Task: Look for space in Sidhi, India from 3rd August, 2023 to 17th August, 2023 for 3 adults, 1 child in price range Rs.3000 to Rs.15000. Place can be entire place with 3 bedrooms having 4 beds and 2 bathrooms. Property type can be house, flat, guest house. Booking option can be shelf check-in. Required host language is English.
Action: Mouse moved to (439, 76)
Screenshot: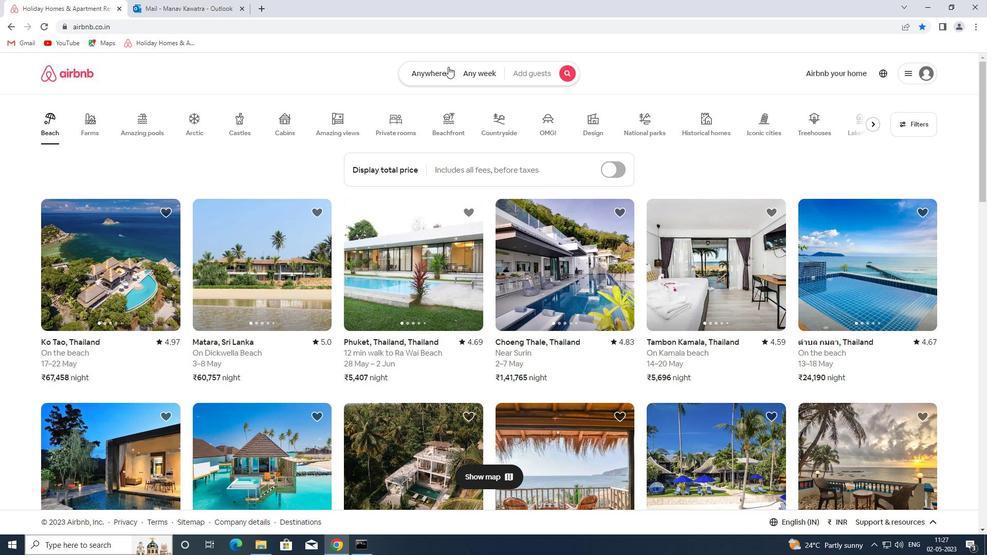 
Action: Mouse pressed left at (439, 76)
Screenshot: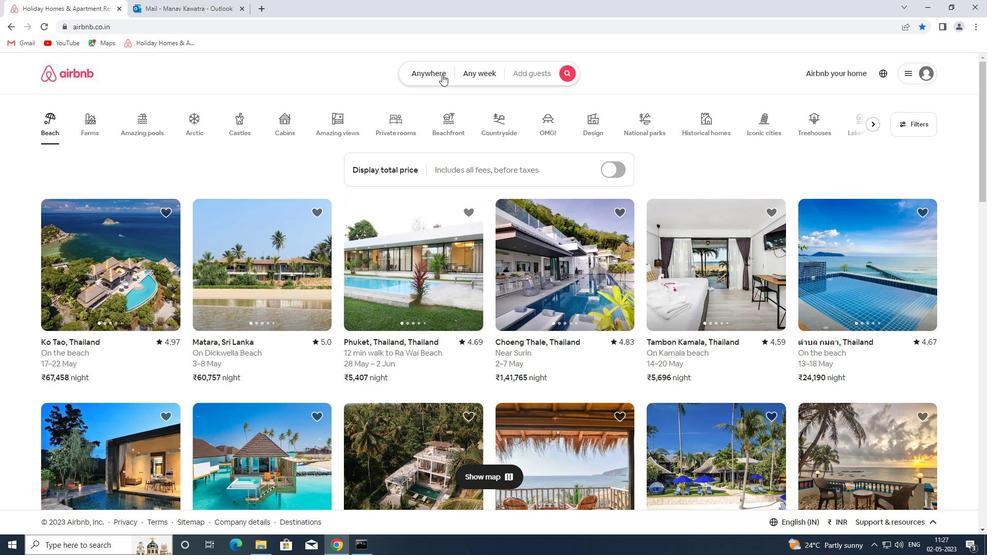 
Action: Mouse moved to (299, 120)
Screenshot: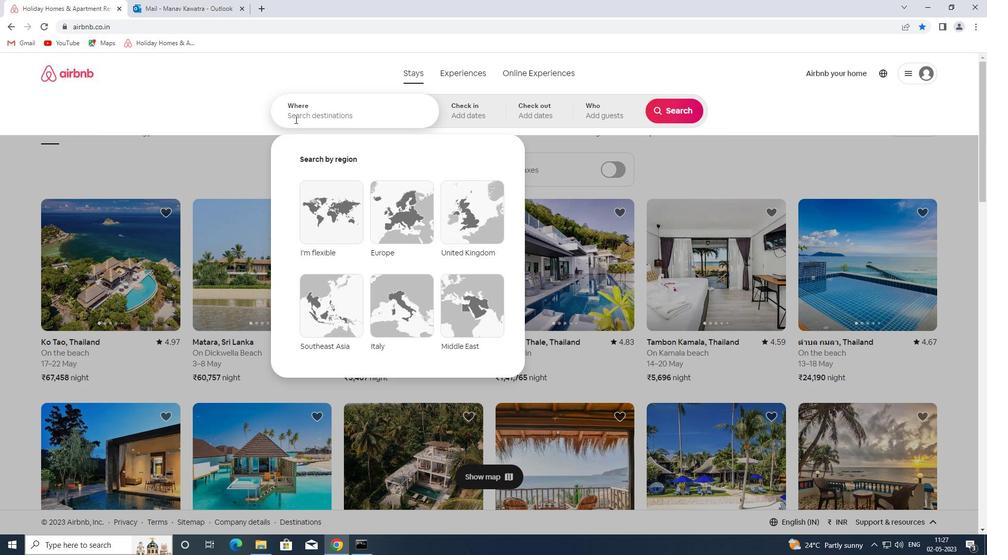 
Action: Mouse pressed left at (299, 120)
Screenshot: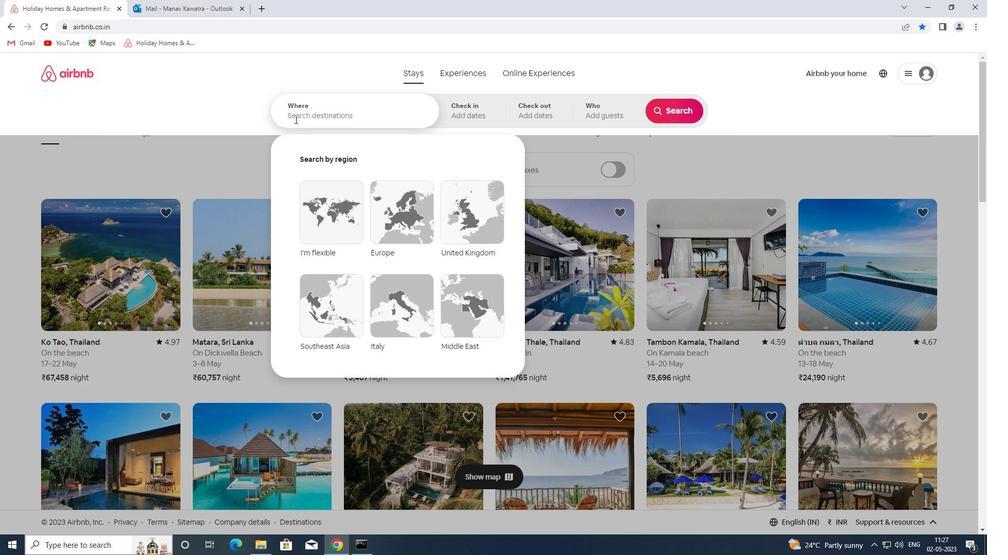 
Action: Mouse moved to (301, 118)
Screenshot: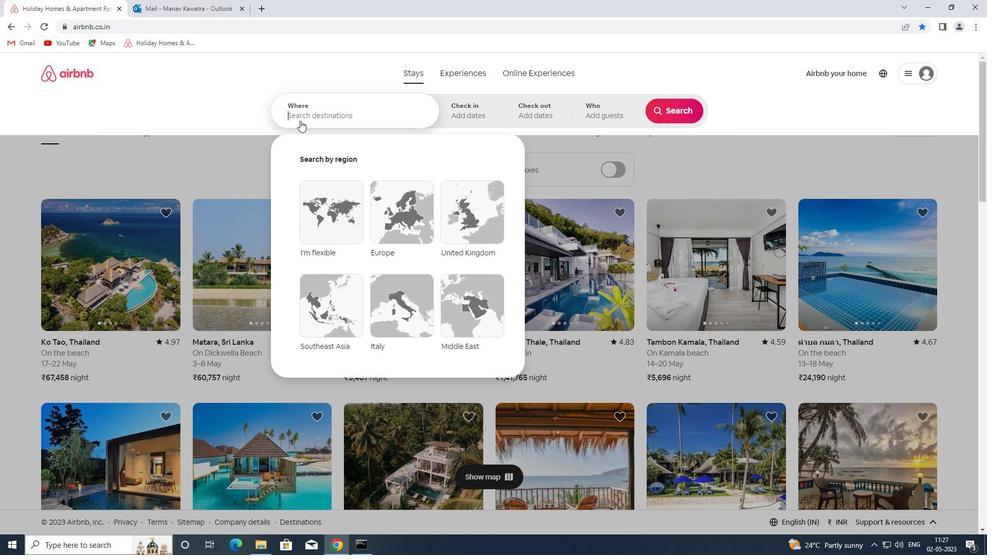 
Action: Key pressed sidhi<Key.space>india<Key.space><Key.enter>
Screenshot: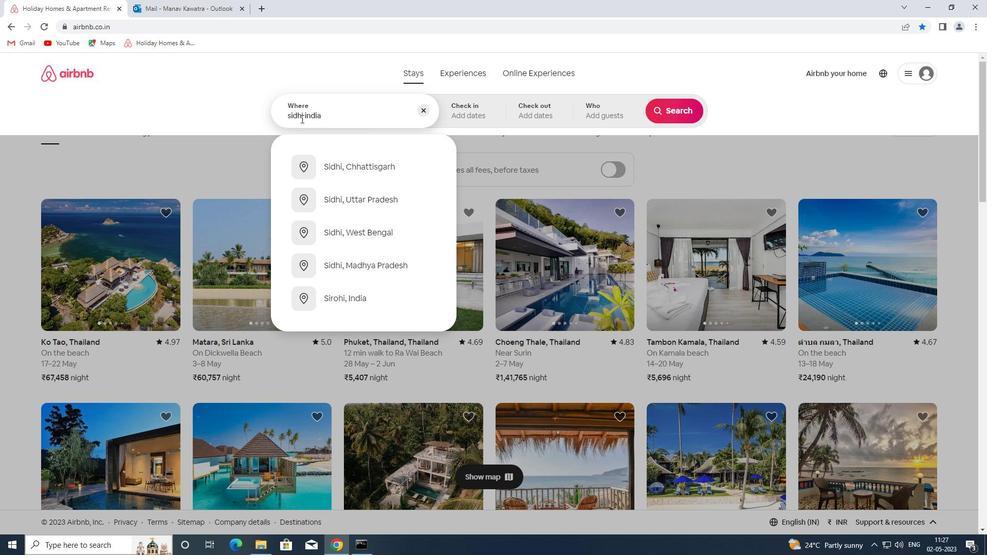 
Action: Mouse moved to (670, 192)
Screenshot: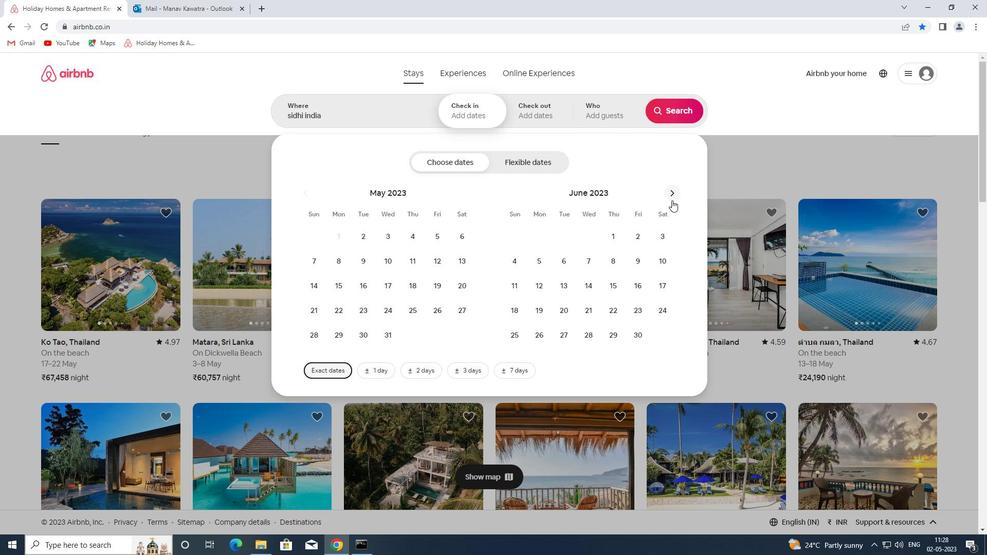 
Action: Mouse pressed left at (670, 192)
Screenshot: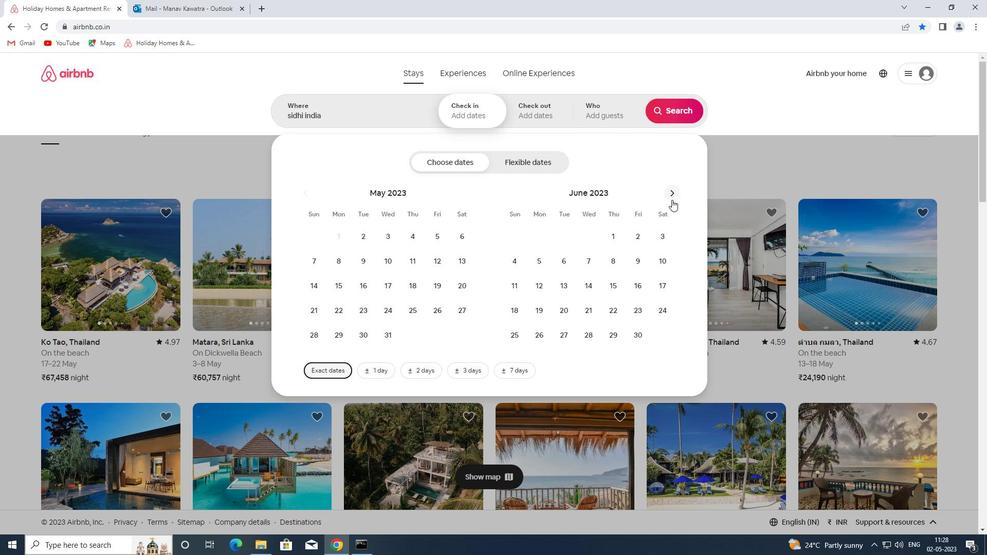 
Action: Mouse pressed left at (670, 192)
Screenshot: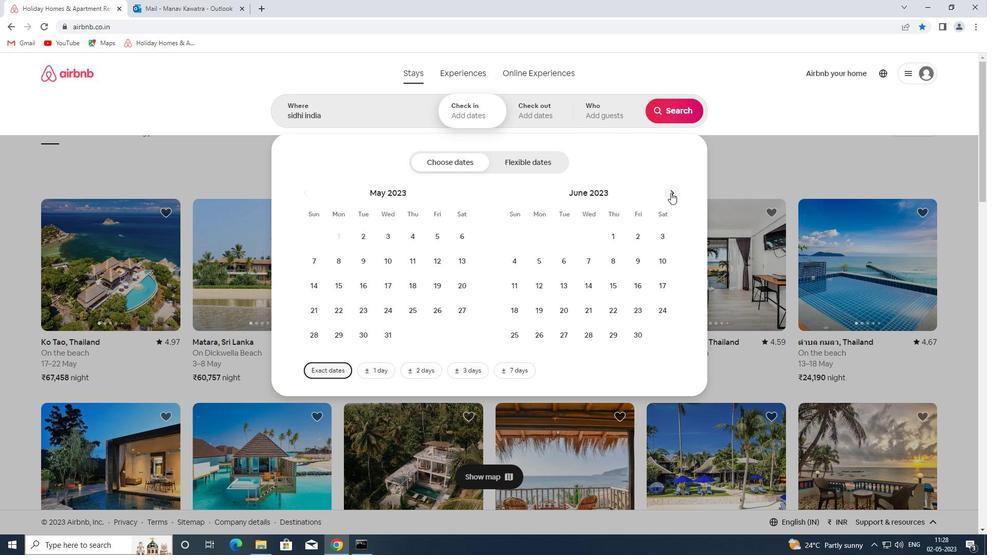 
Action: Mouse moved to (608, 231)
Screenshot: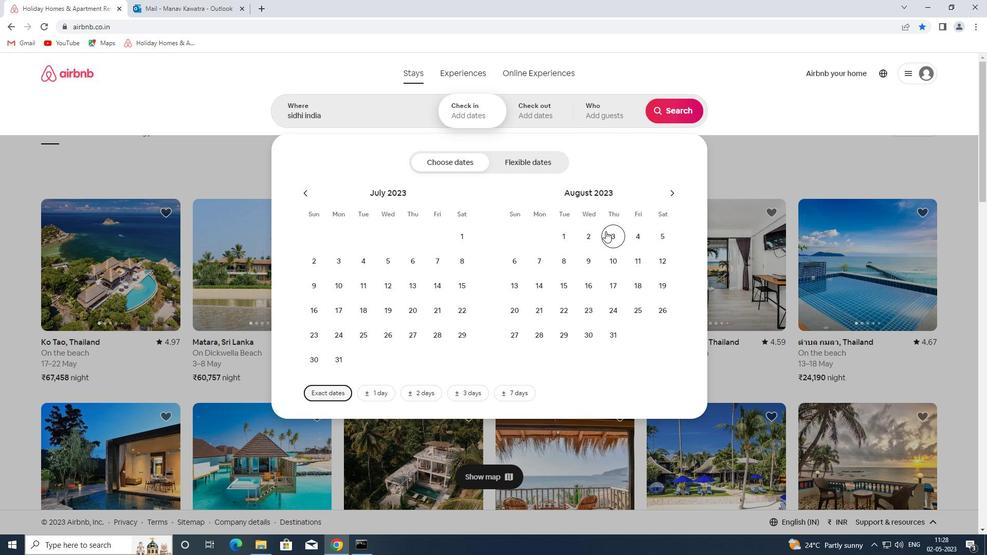 
Action: Mouse pressed left at (608, 231)
Screenshot: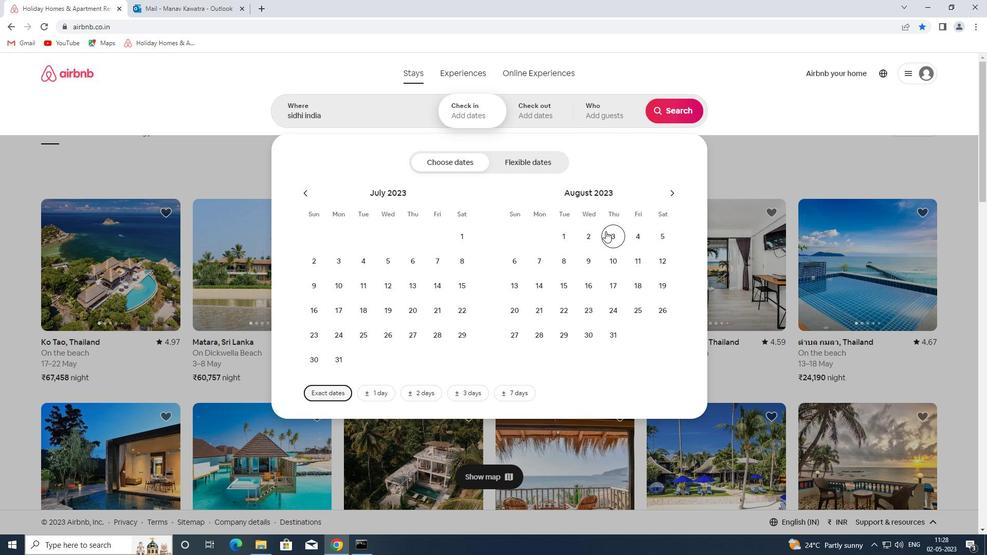 
Action: Mouse moved to (602, 283)
Screenshot: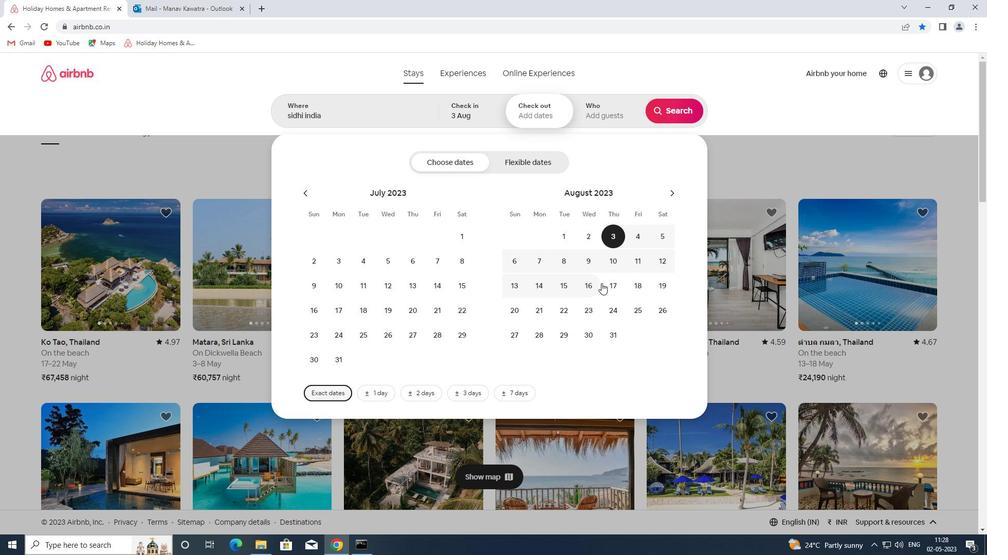 
Action: Mouse pressed left at (602, 283)
Screenshot: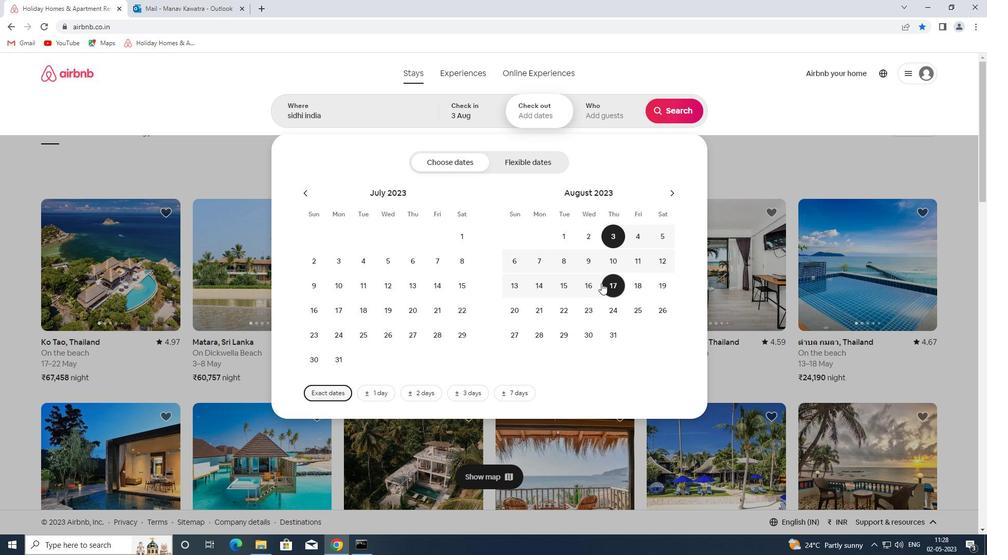 
Action: Mouse moved to (596, 108)
Screenshot: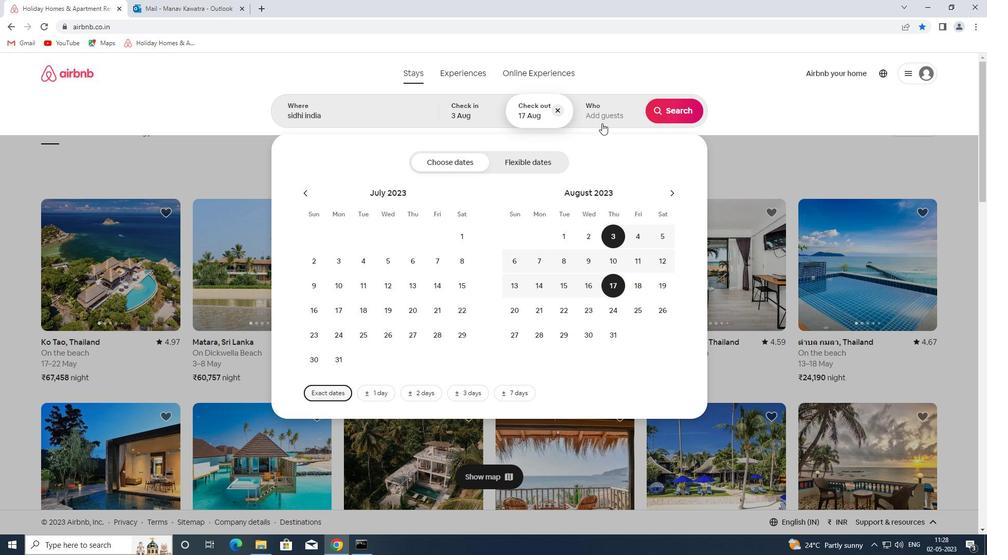 
Action: Mouse pressed left at (596, 108)
Screenshot: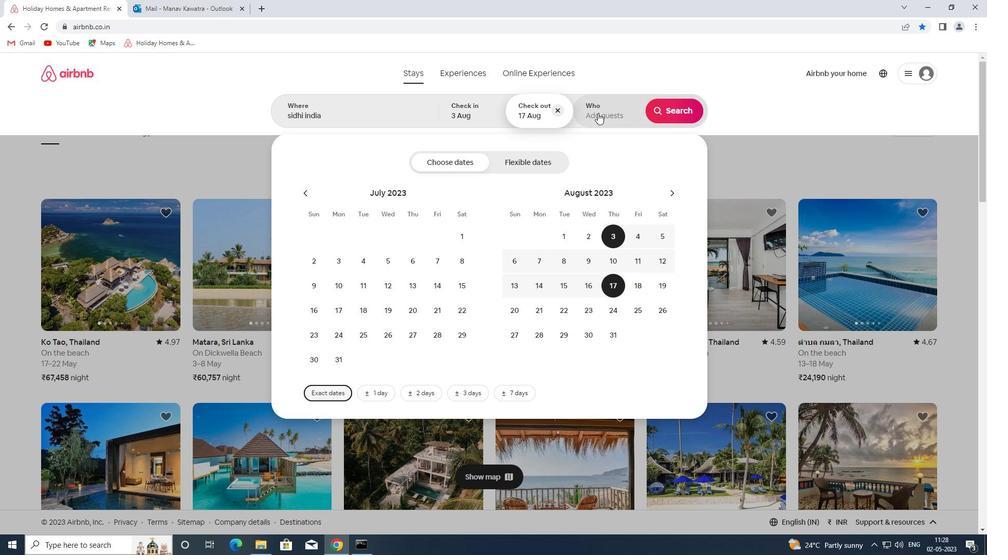 
Action: Mouse moved to (675, 165)
Screenshot: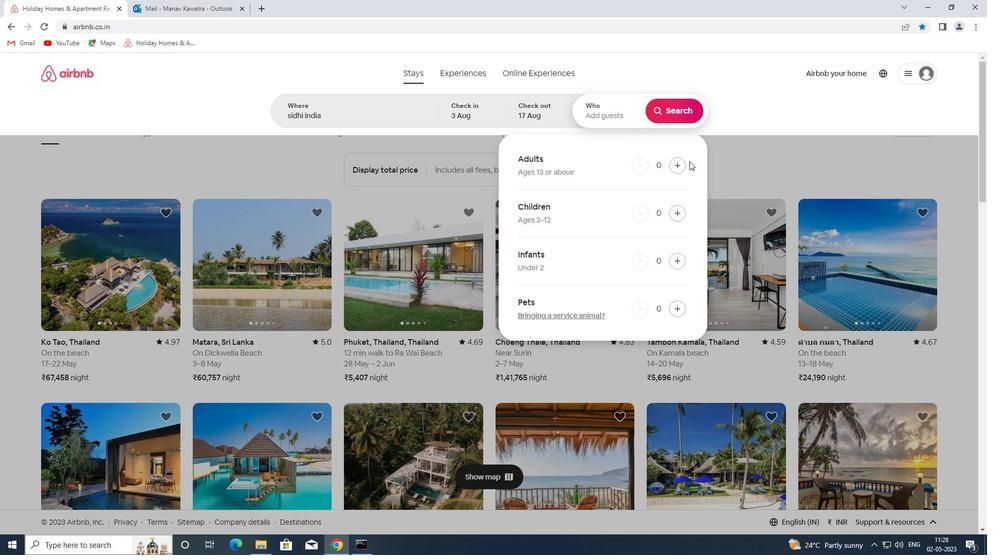 
Action: Mouse pressed left at (675, 165)
Screenshot: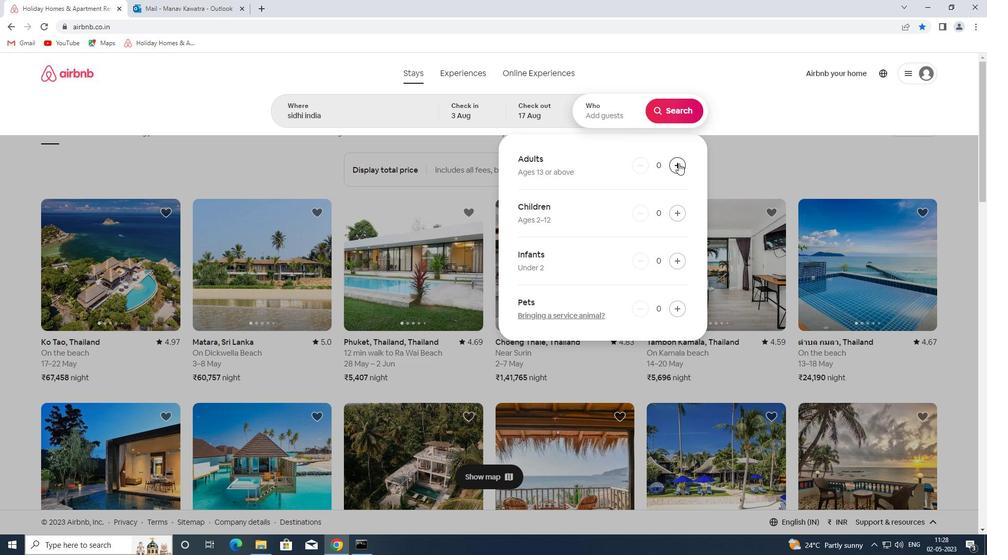 
Action: Mouse pressed left at (675, 165)
Screenshot: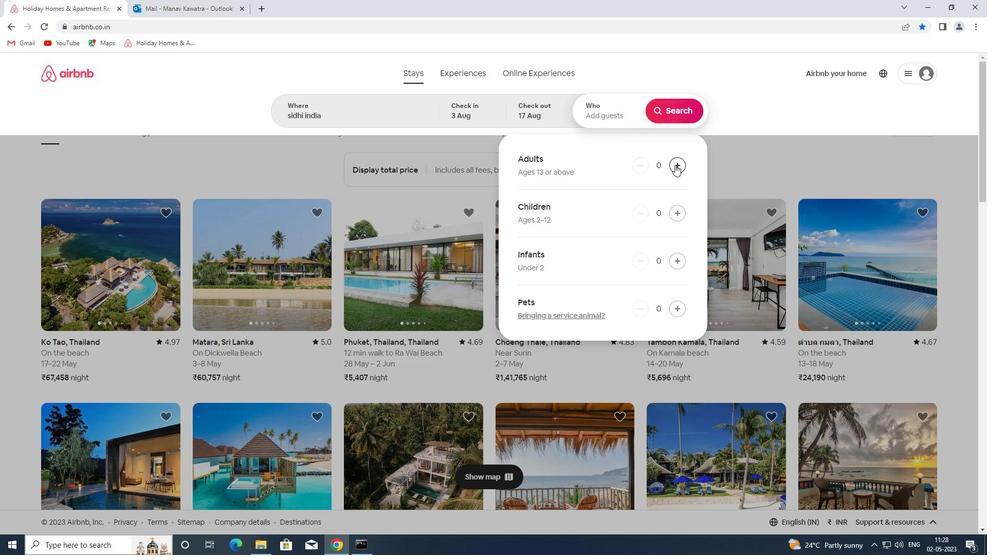
Action: Mouse pressed left at (675, 165)
Screenshot: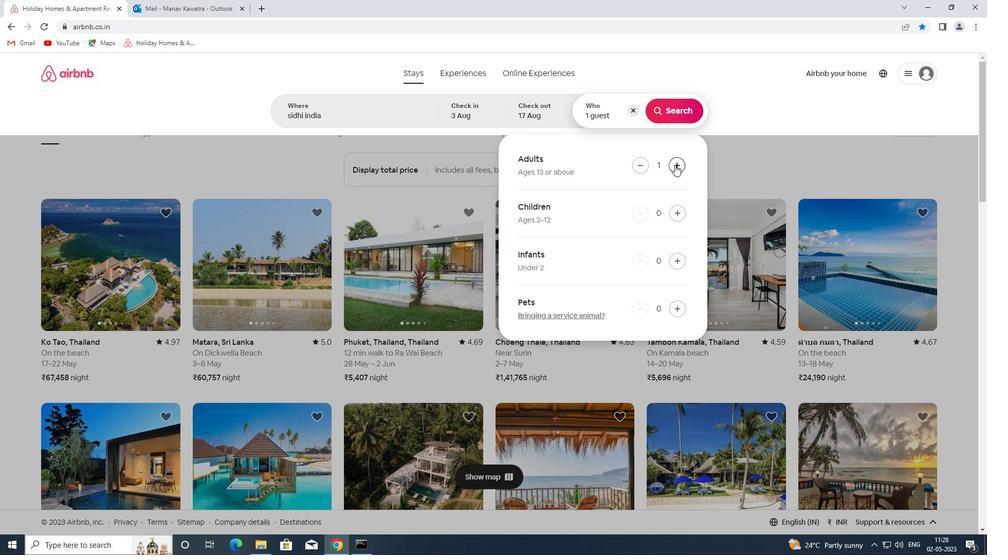 
Action: Mouse moved to (678, 215)
Screenshot: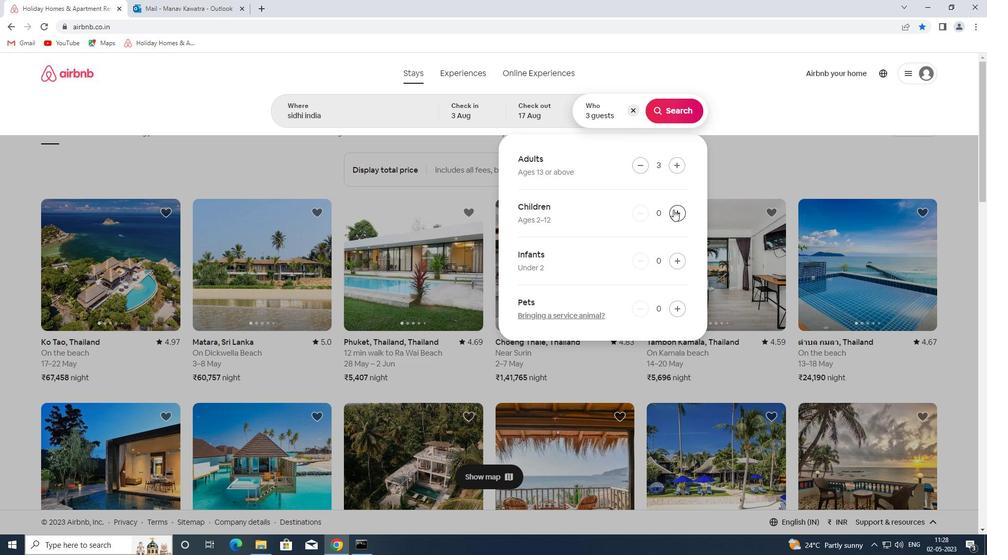 
Action: Mouse pressed left at (678, 215)
Screenshot: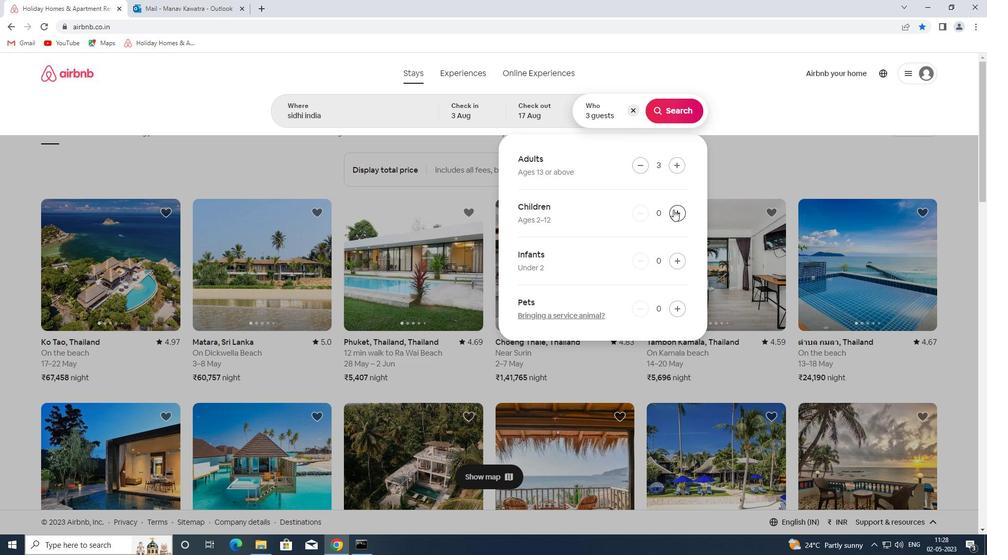 
Action: Mouse moved to (673, 111)
Screenshot: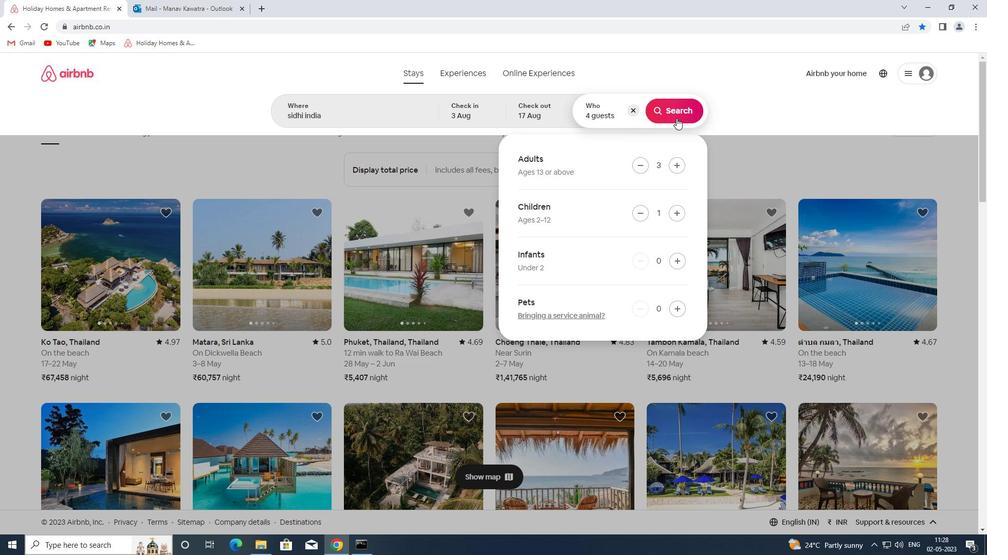
Action: Mouse pressed left at (673, 111)
Screenshot: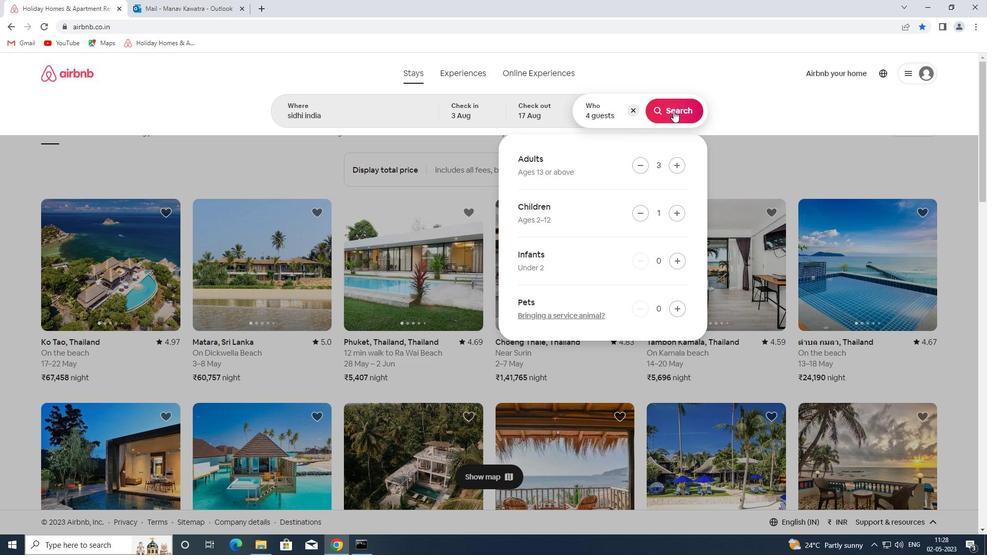 
Action: Mouse moved to (942, 115)
Screenshot: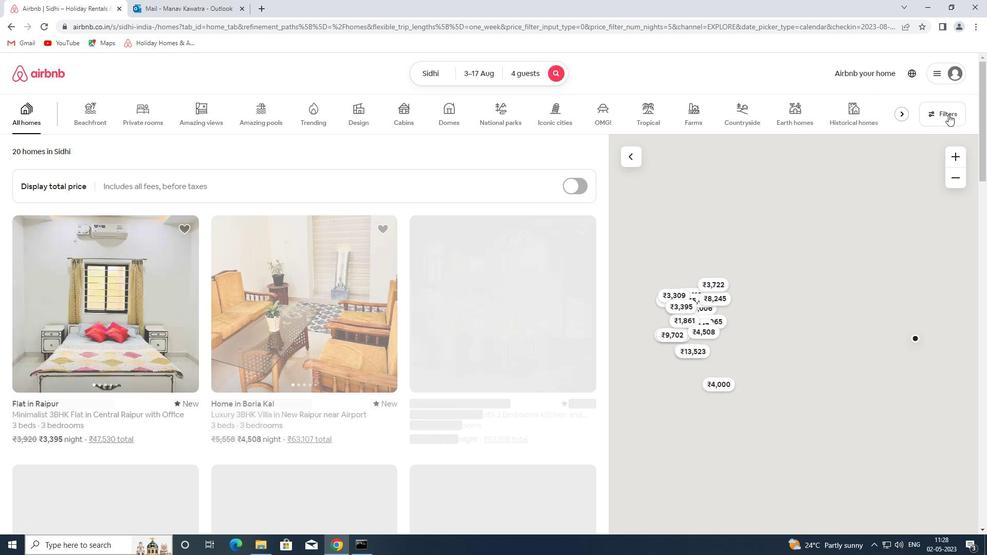 
Action: Mouse pressed left at (942, 115)
Screenshot: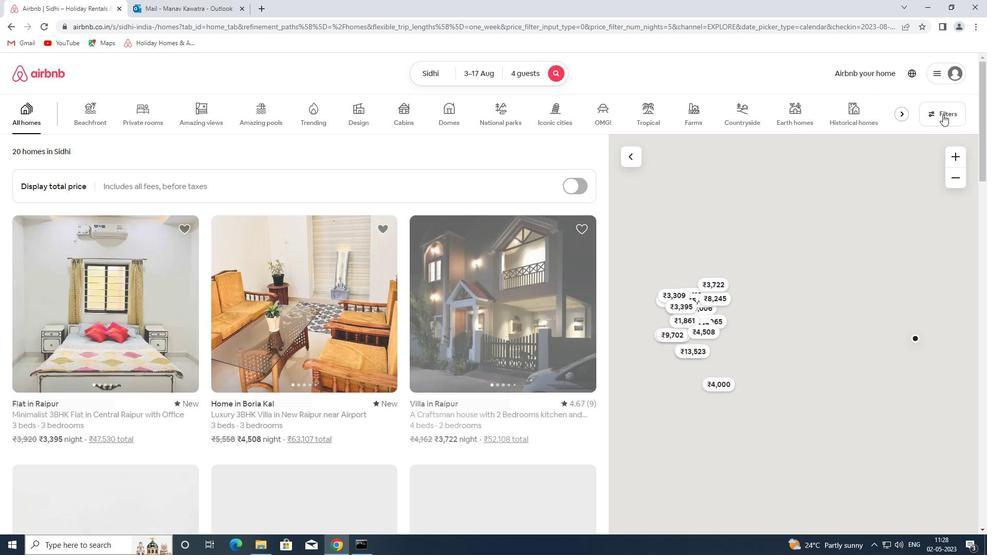 
Action: Mouse moved to (401, 247)
Screenshot: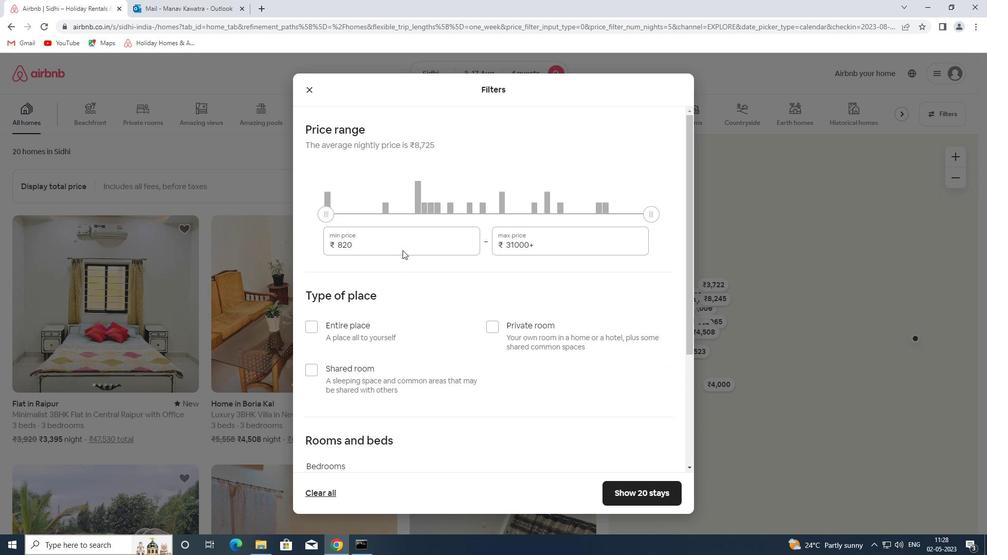 
Action: Mouse pressed left at (401, 247)
Screenshot: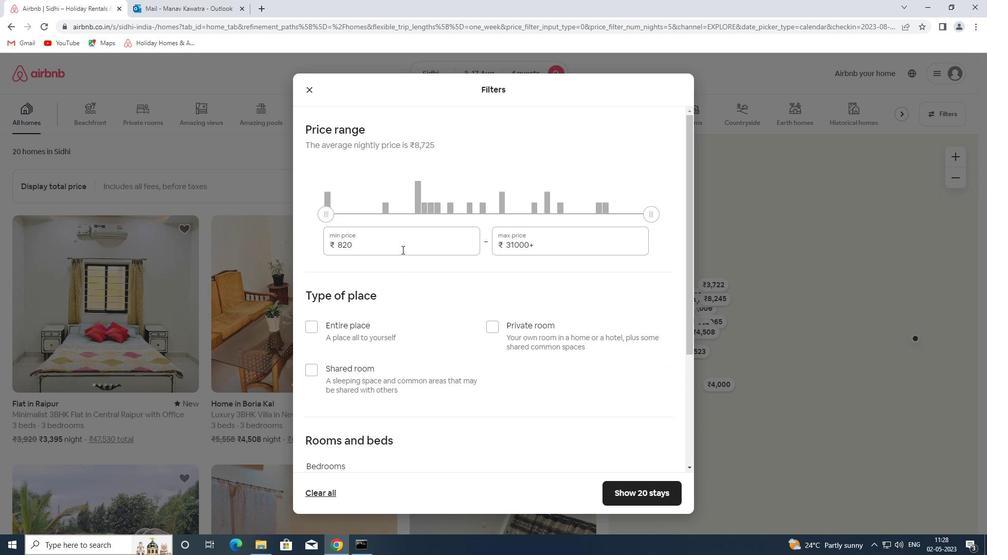 
Action: Mouse pressed left at (401, 247)
Screenshot: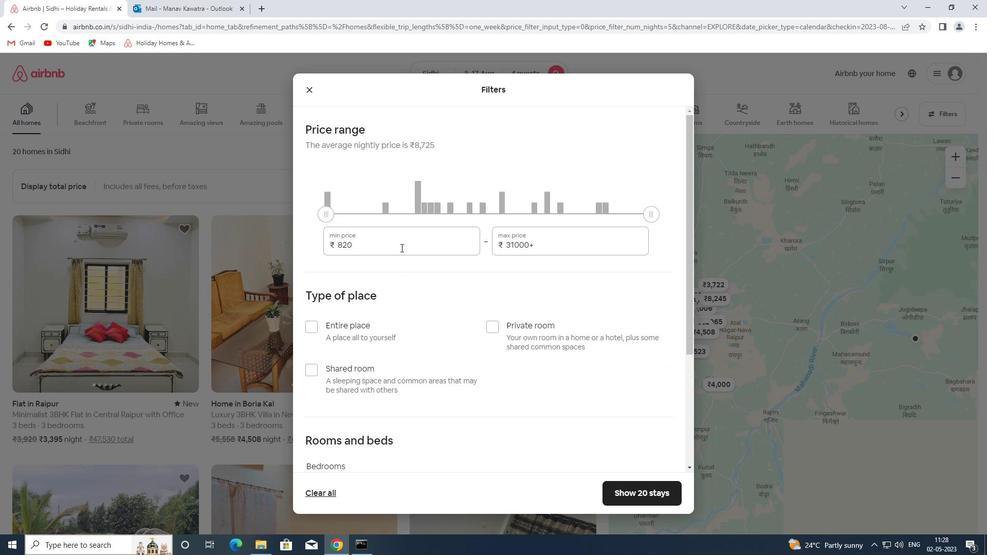 
Action: Key pressed 3000<Key.tab>15000
Screenshot: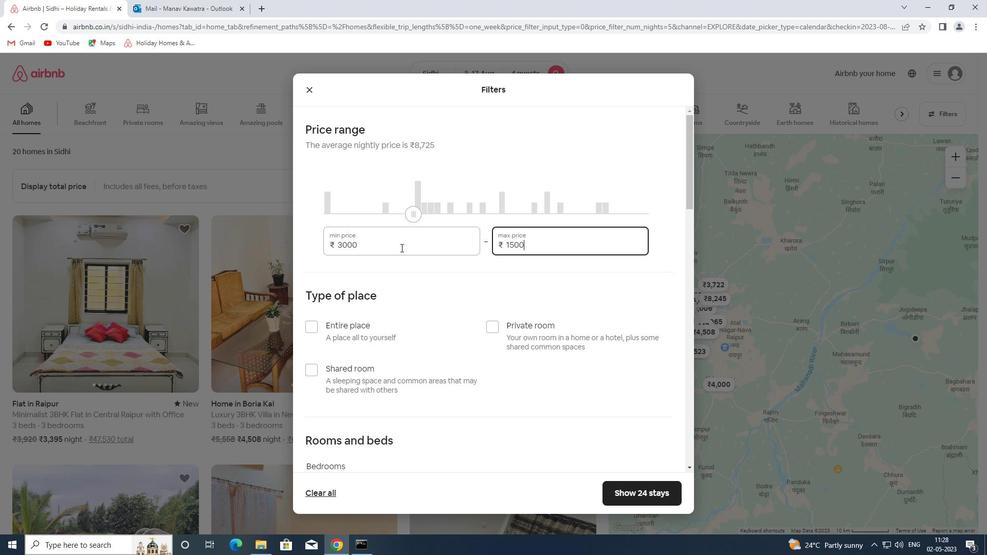 
Action: Mouse moved to (334, 321)
Screenshot: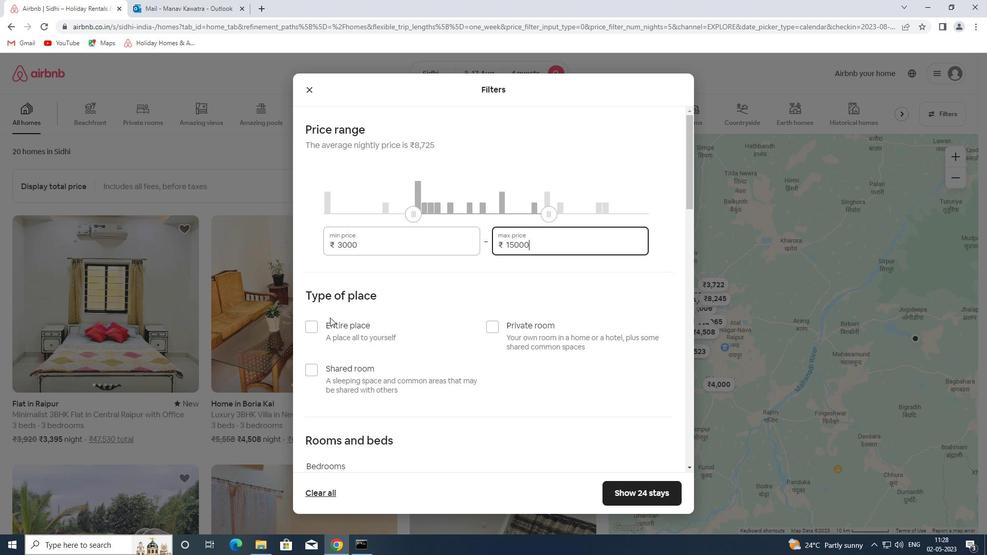 
Action: Mouse pressed left at (334, 321)
Screenshot: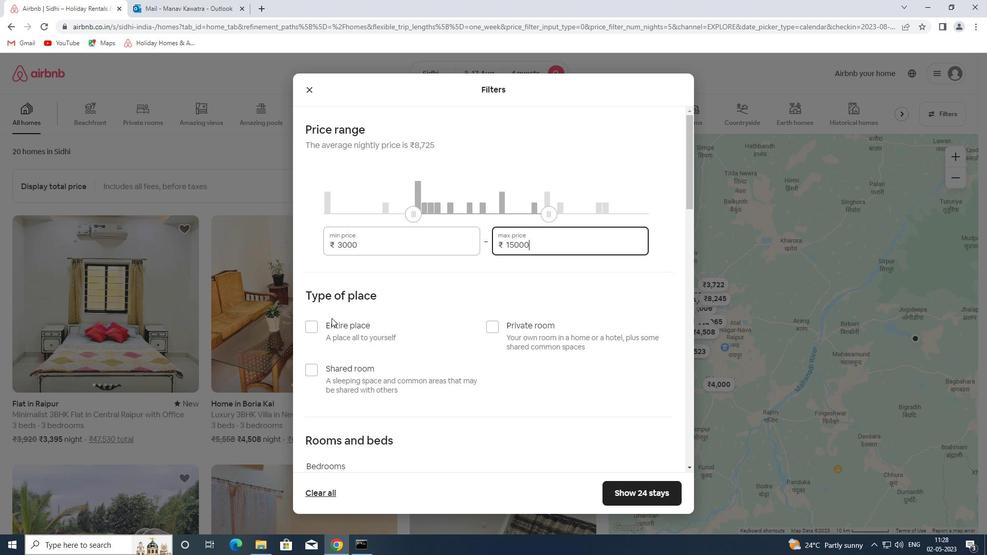 
Action: Mouse moved to (419, 296)
Screenshot: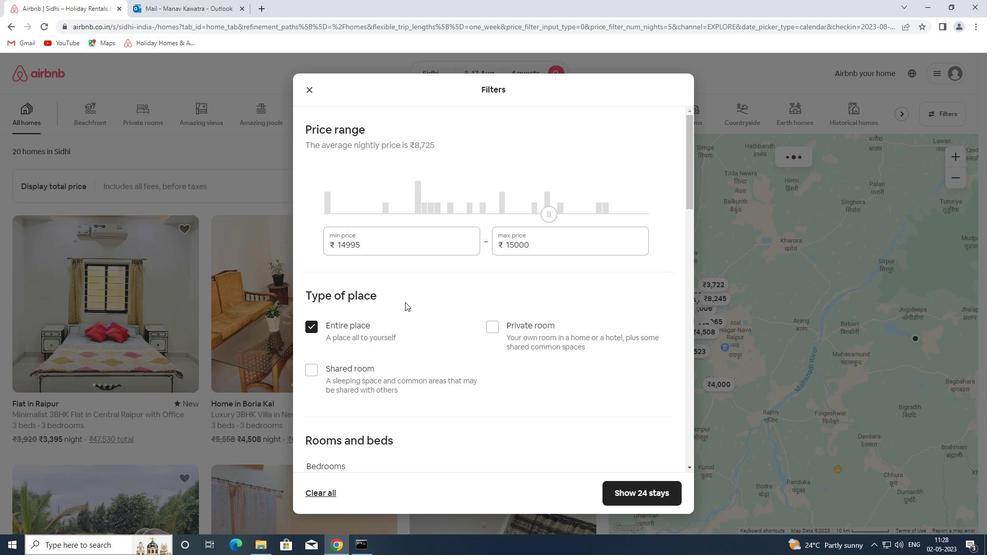 
Action: Mouse scrolled (419, 295) with delta (0, 0)
Screenshot: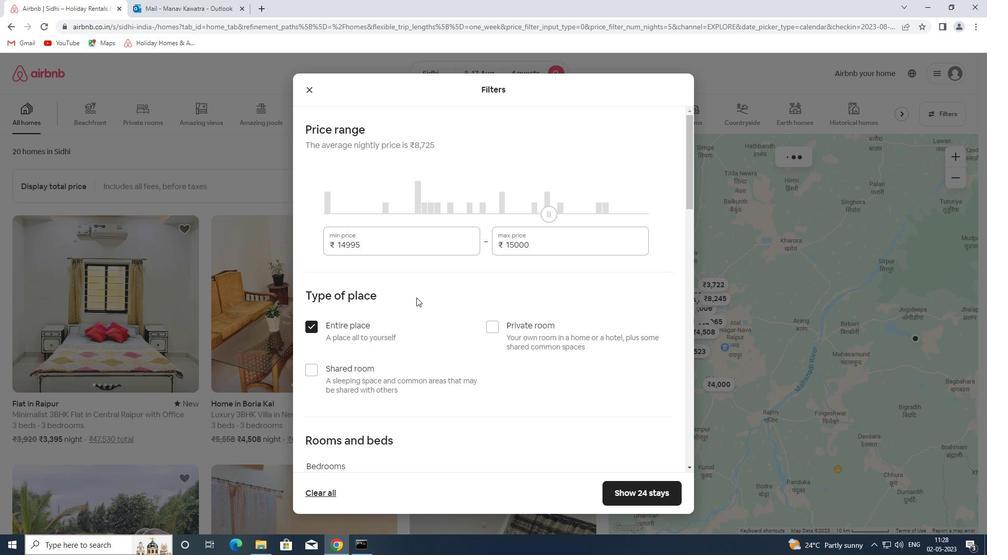 
Action: Mouse scrolled (419, 295) with delta (0, 0)
Screenshot: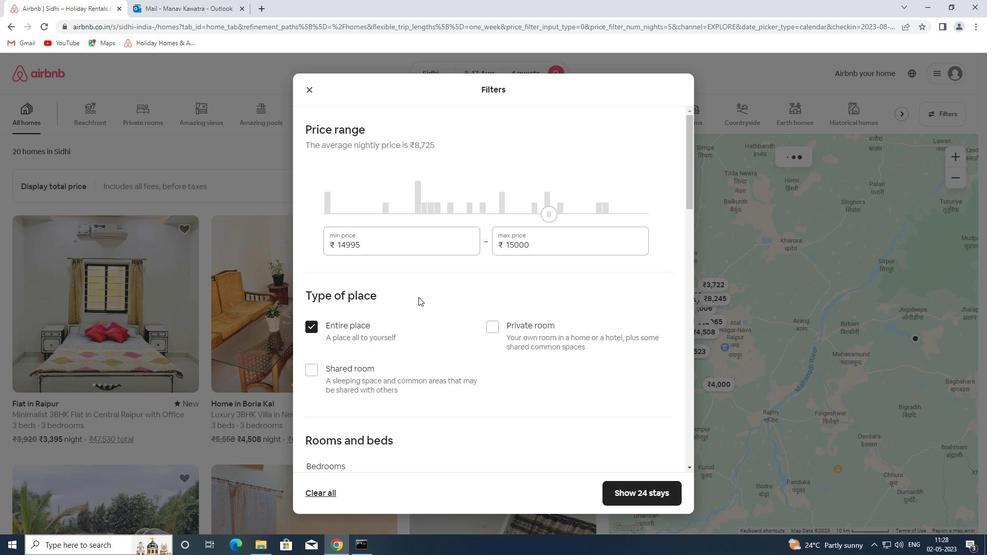 
Action: Mouse moved to (419, 296)
Screenshot: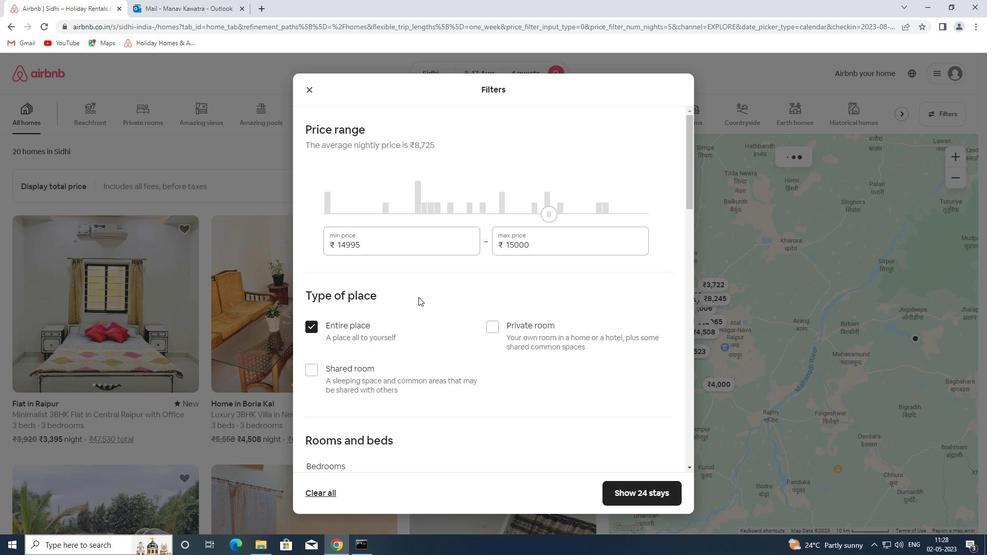 
Action: Mouse scrolled (419, 295) with delta (0, 0)
Screenshot: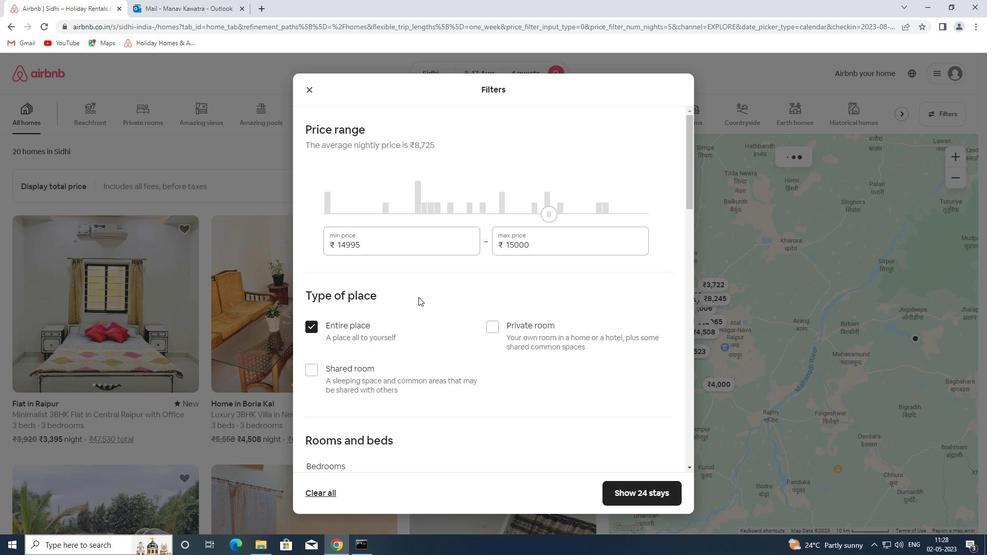 
Action: Mouse moved to (419, 296)
Screenshot: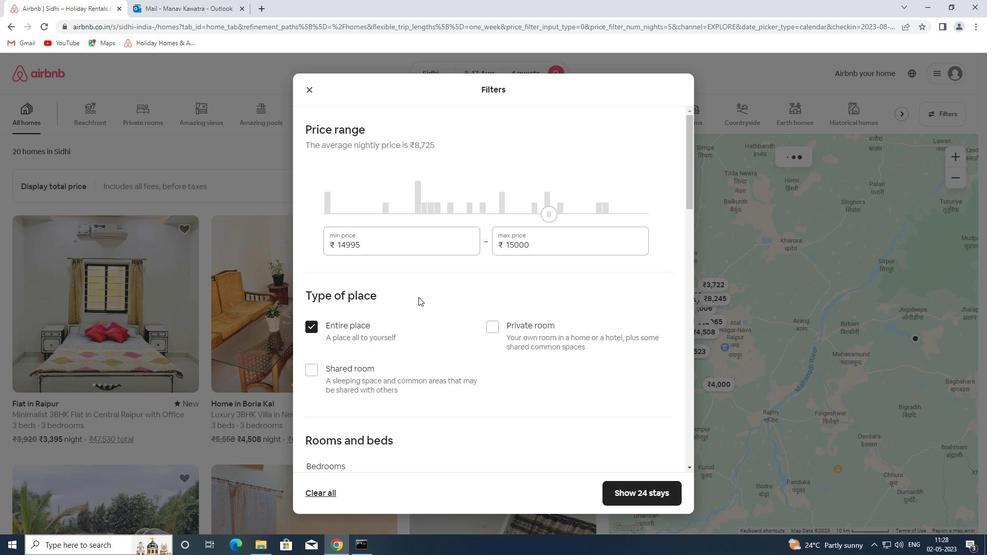 
Action: Mouse scrolled (419, 295) with delta (0, 0)
Screenshot: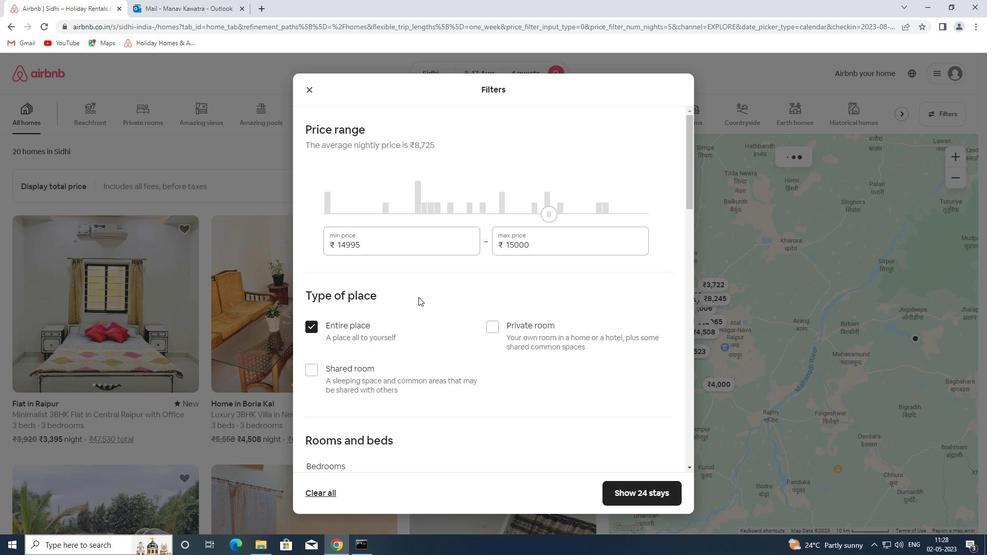 
Action: Mouse moved to (426, 288)
Screenshot: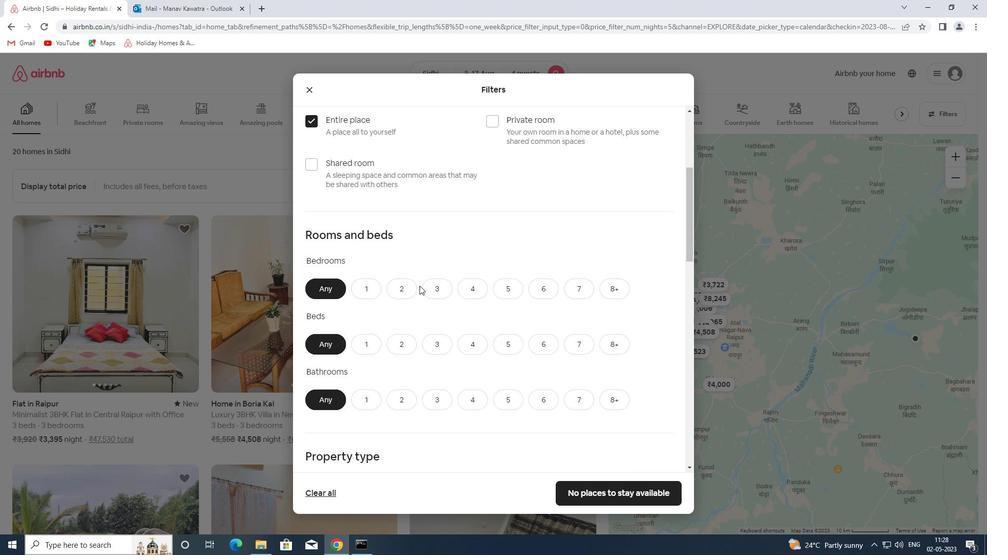 
Action: Mouse pressed left at (426, 288)
Screenshot: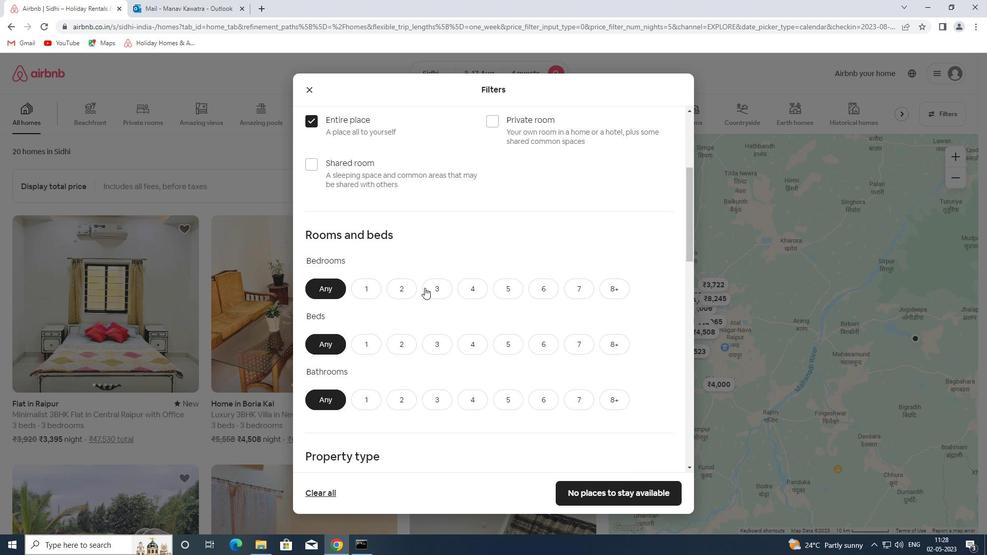
Action: Mouse moved to (466, 340)
Screenshot: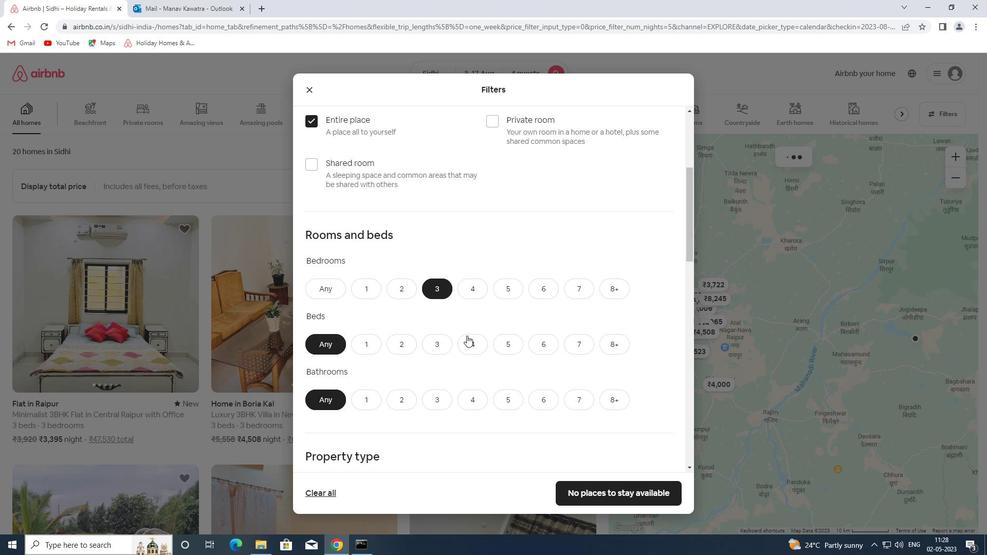 
Action: Mouse pressed left at (466, 340)
Screenshot: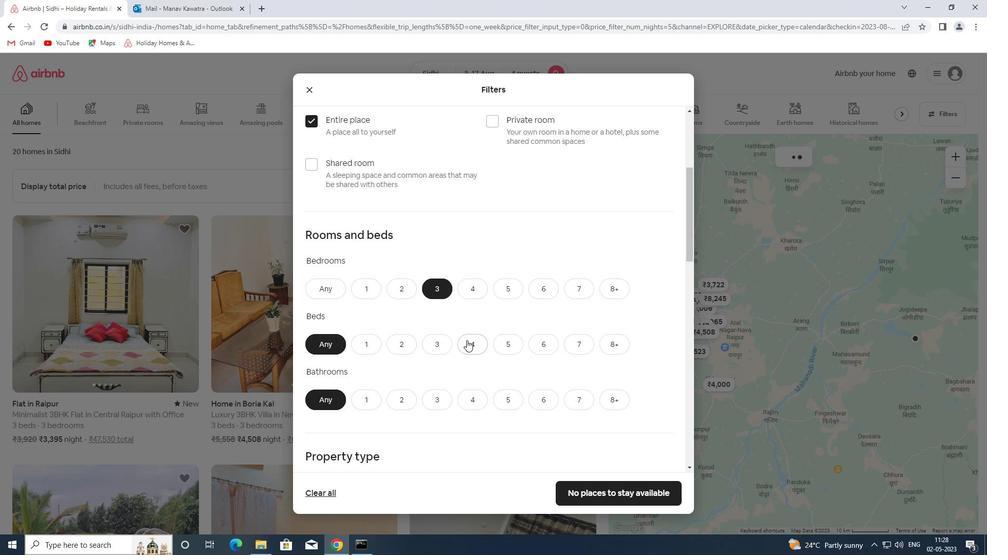 
Action: Mouse moved to (394, 396)
Screenshot: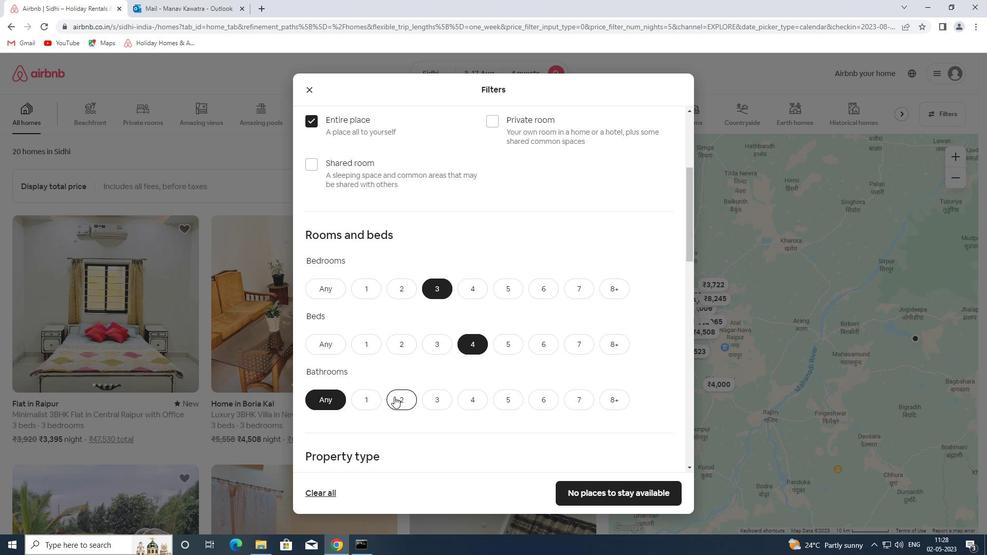 
Action: Mouse pressed left at (394, 396)
Screenshot: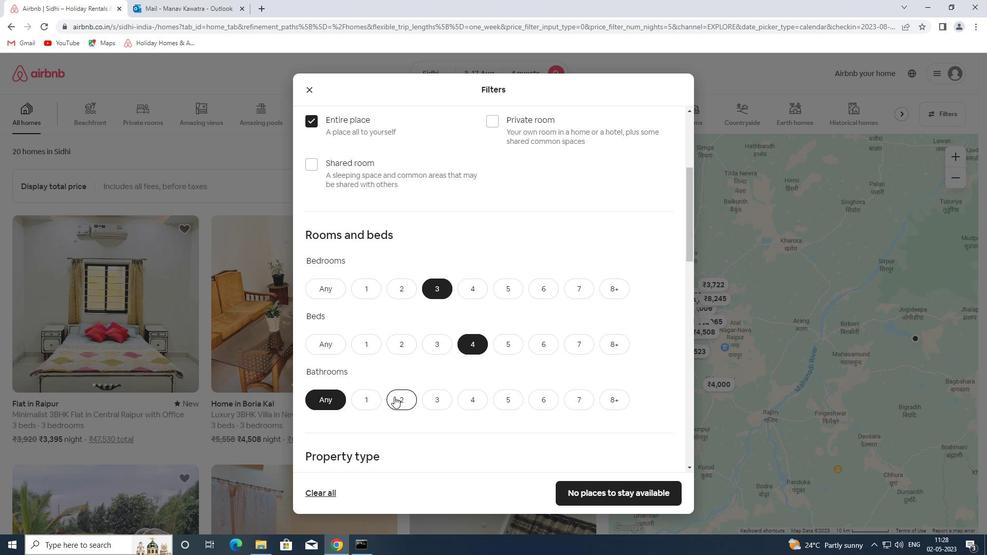 
Action: Mouse moved to (467, 343)
Screenshot: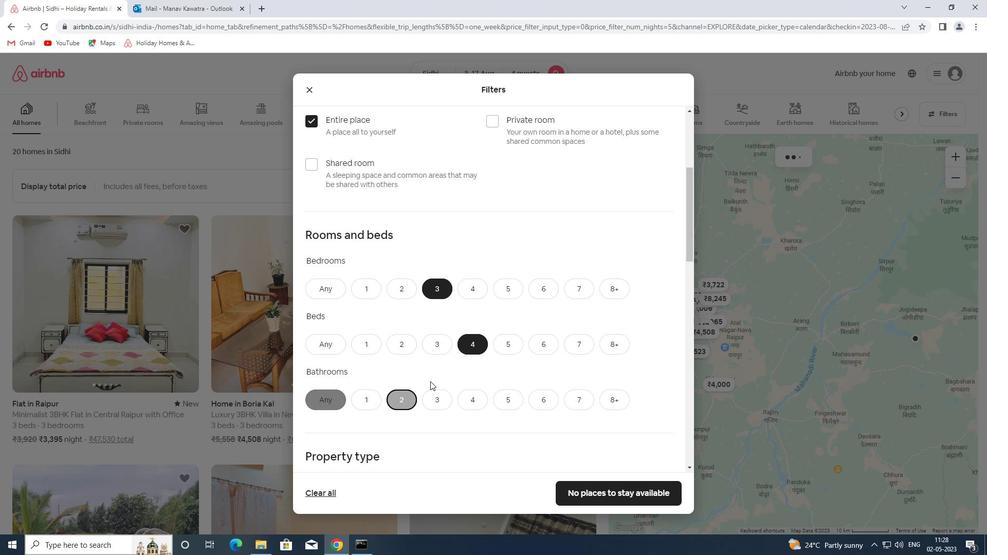 
Action: Mouse scrolled (467, 343) with delta (0, 0)
Screenshot: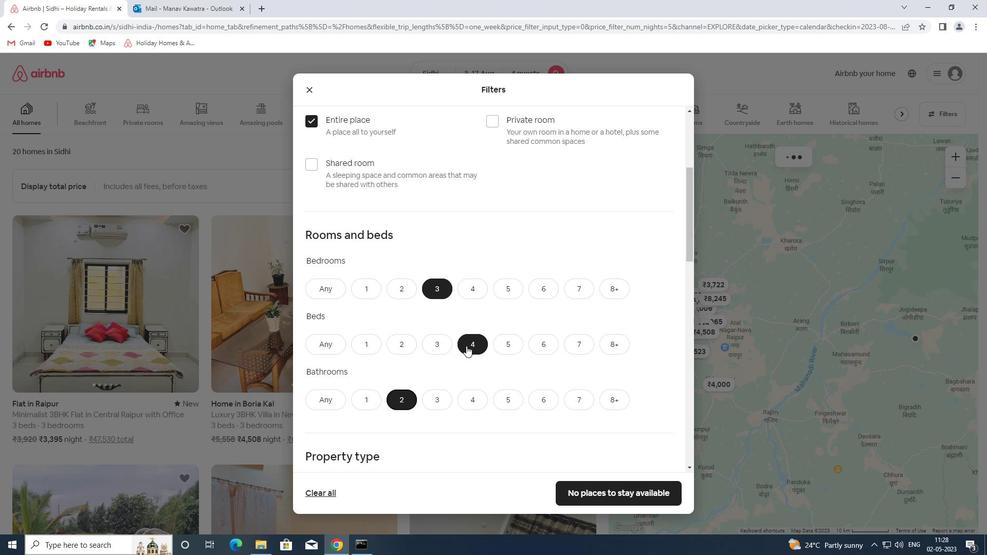 
Action: Mouse scrolled (467, 343) with delta (0, 0)
Screenshot: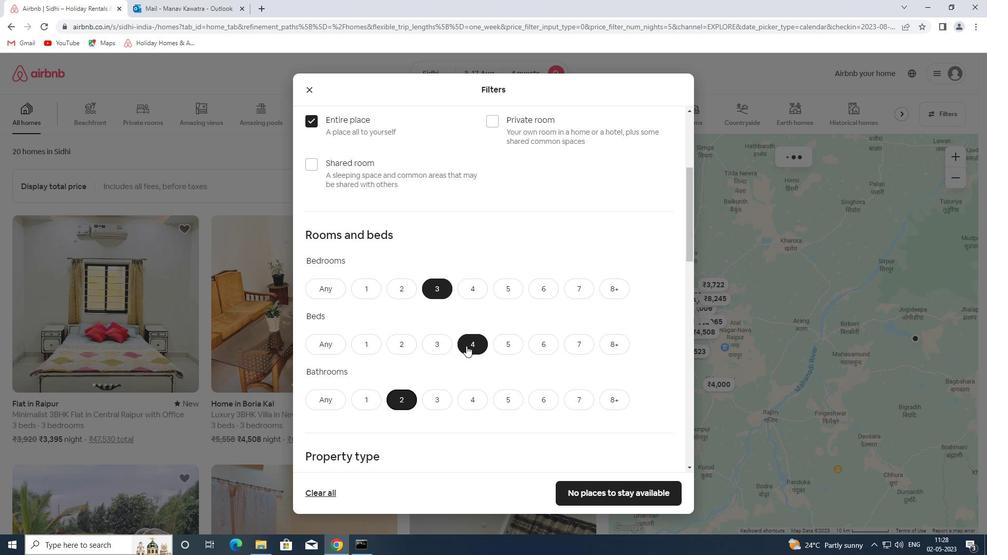 
Action: Mouse moved to (468, 344)
Screenshot: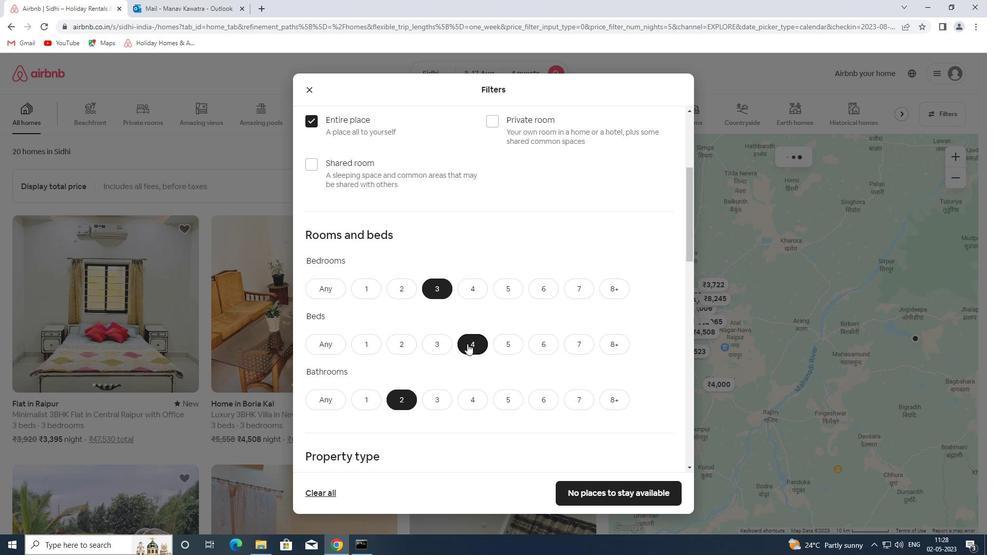
Action: Mouse scrolled (468, 343) with delta (0, 0)
Screenshot: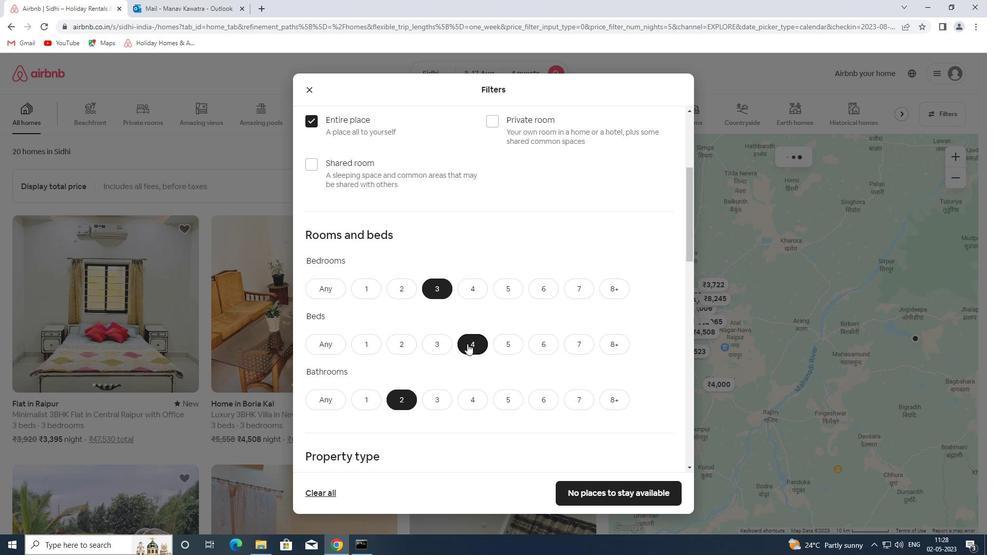
Action: Mouse scrolled (468, 343) with delta (0, 0)
Screenshot: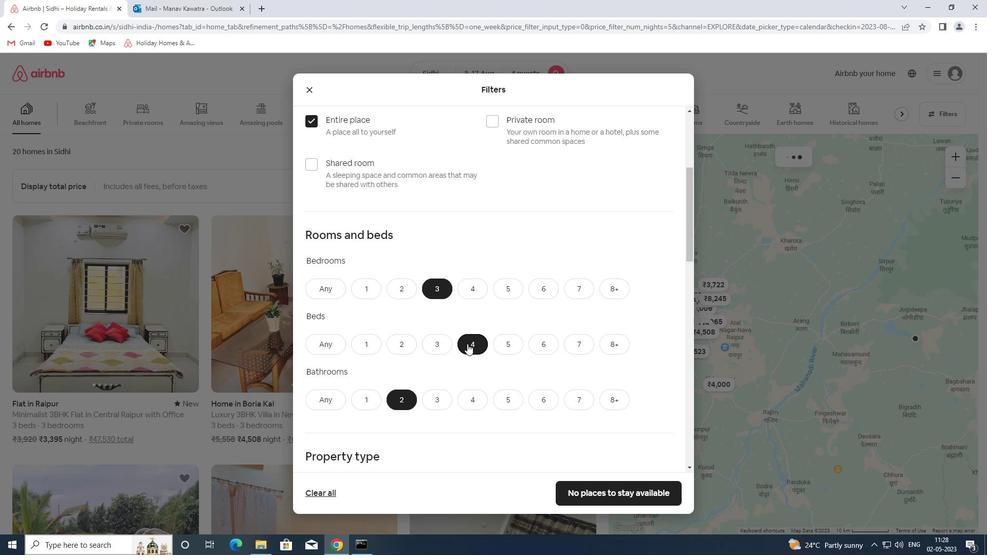 
Action: Mouse moved to (468, 345)
Screenshot: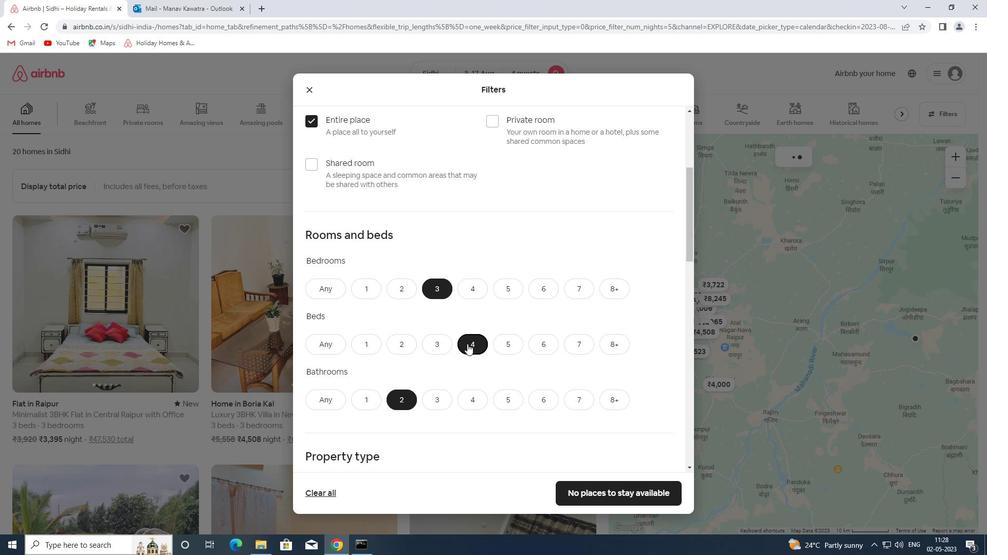 
Action: Mouse scrolled (468, 344) with delta (0, 0)
Screenshot: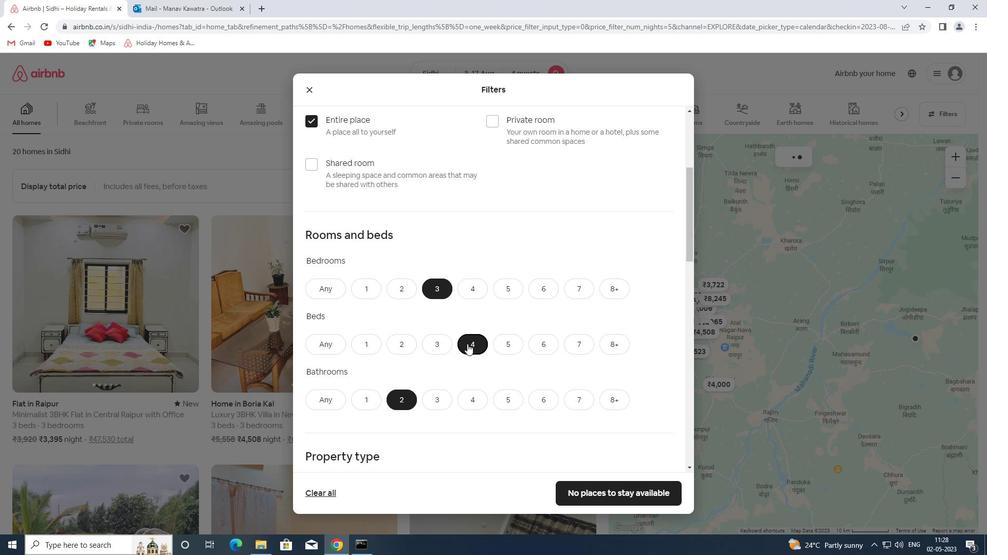 
Action: Mouse moved to (334, 254)
Screenshot: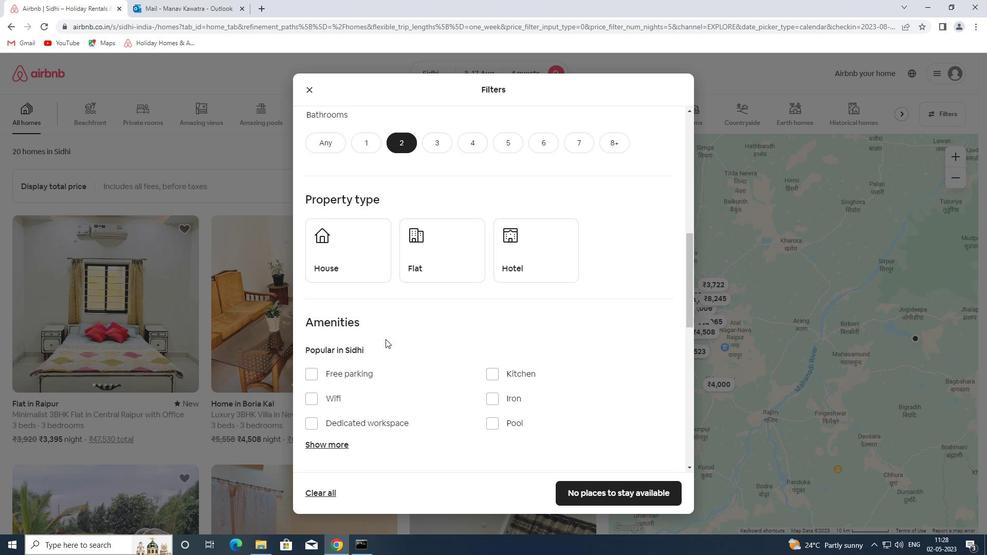 
Action: Mouse pressed left at (334, 254)
Screenshot: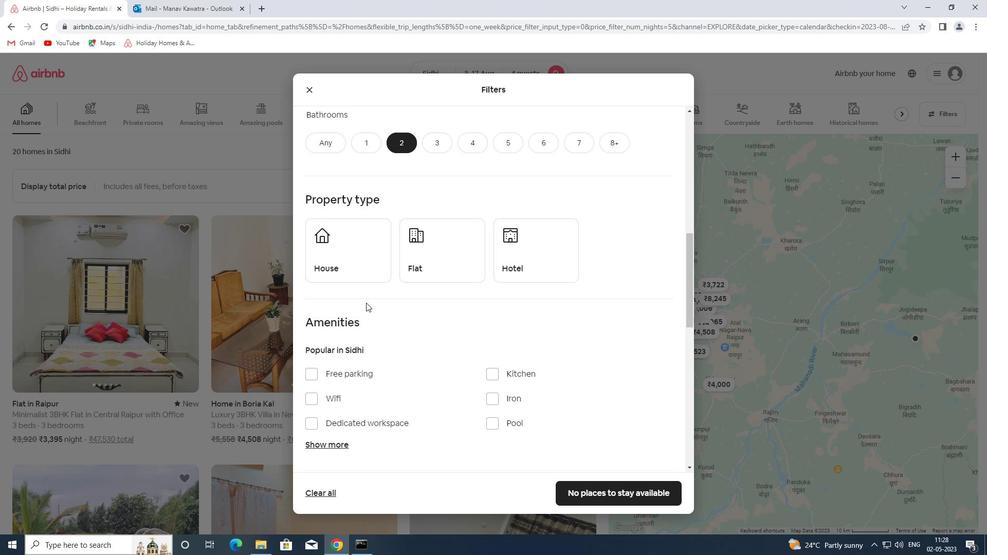 
Action: Mouse moved to (445, 256)
Screenshot: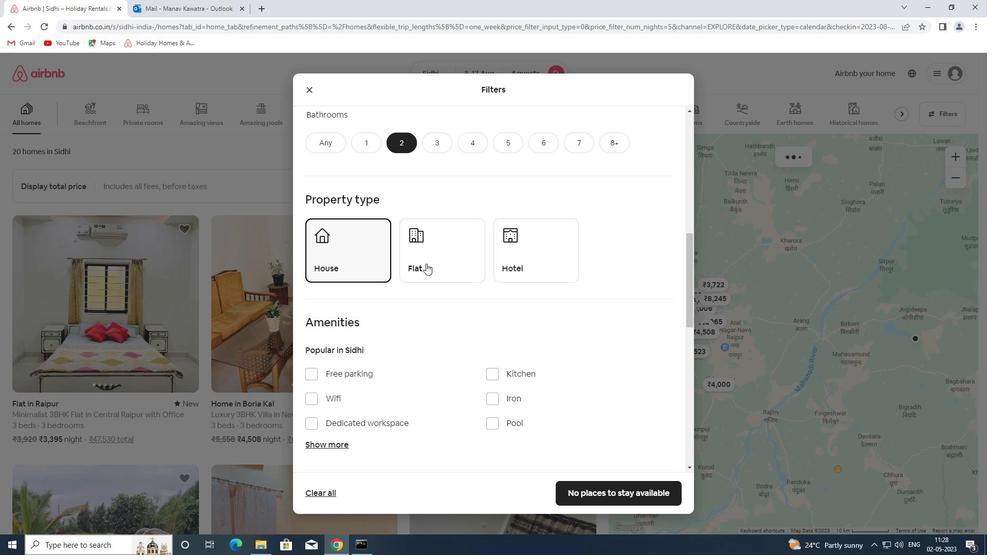 
Action: Mouse pressed left at (445, 256)
Screenshot: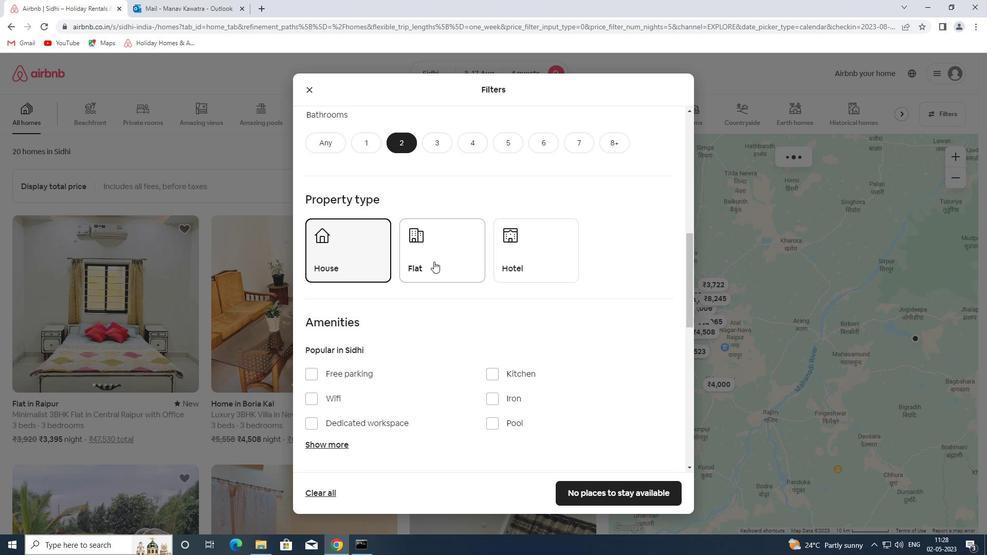
Action: Mouse moved to (526, 248)
Screenshot: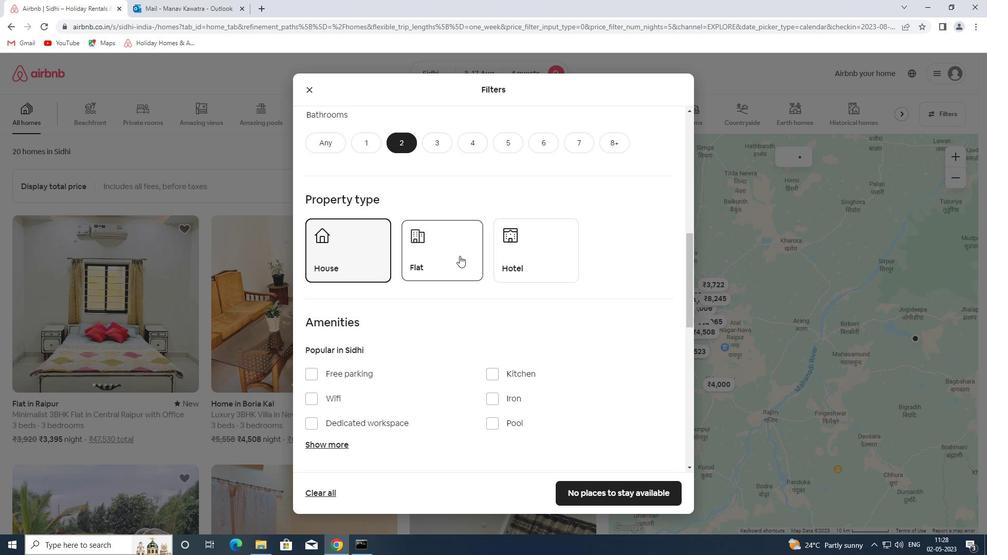 
Action: Mouse pressed left at (526, 248)
Screenshot: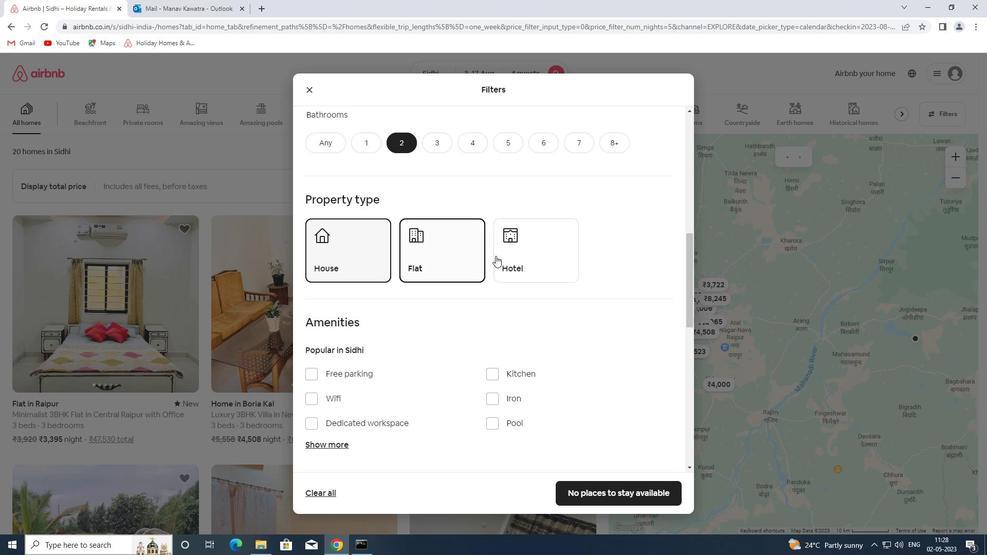
Action: Mouse moved to (403, 390)
Screenshot: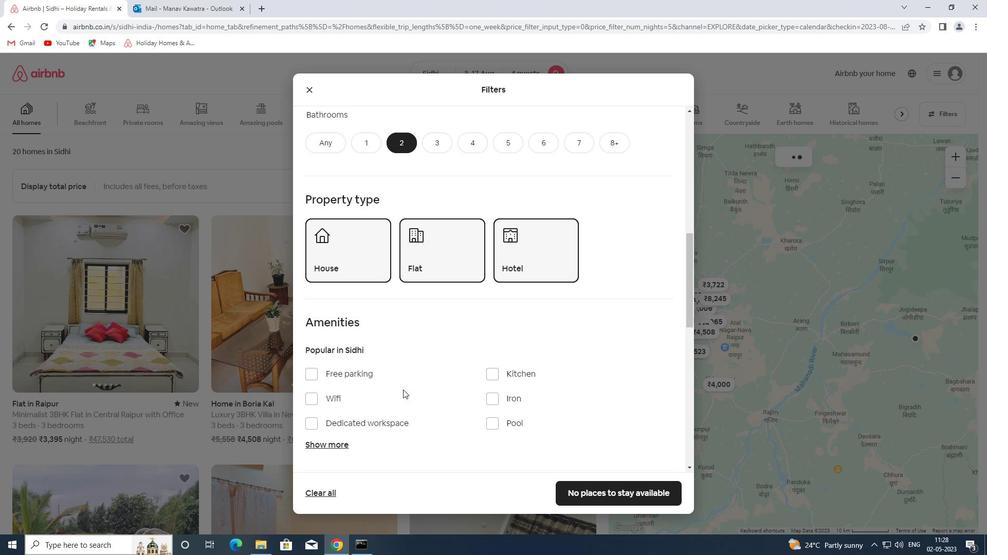 
Action: Mouse scrolled (403, 389) with delta (0, 0)
Screenshot: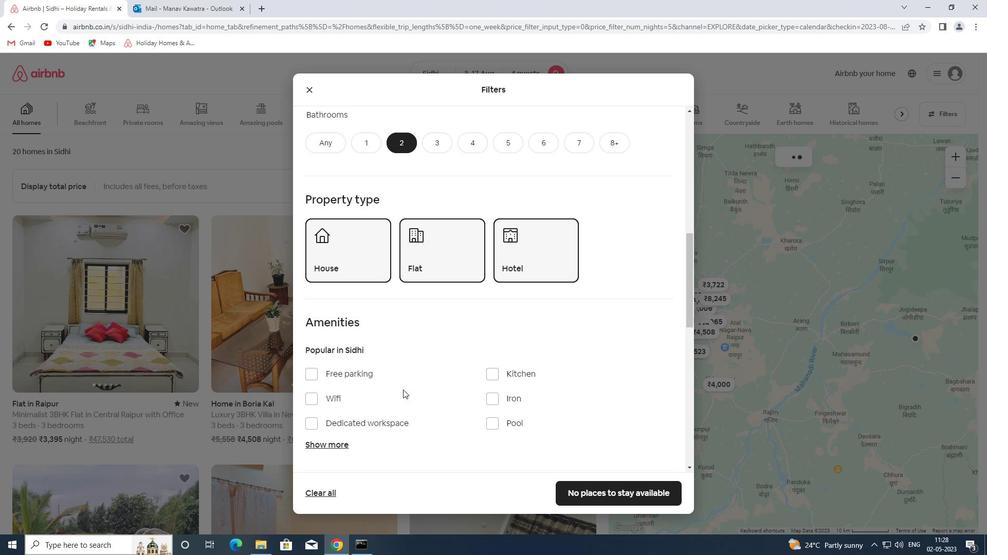 
Action: Mouse scrolled (403, 389) with delta (0, 0)
Screenshot: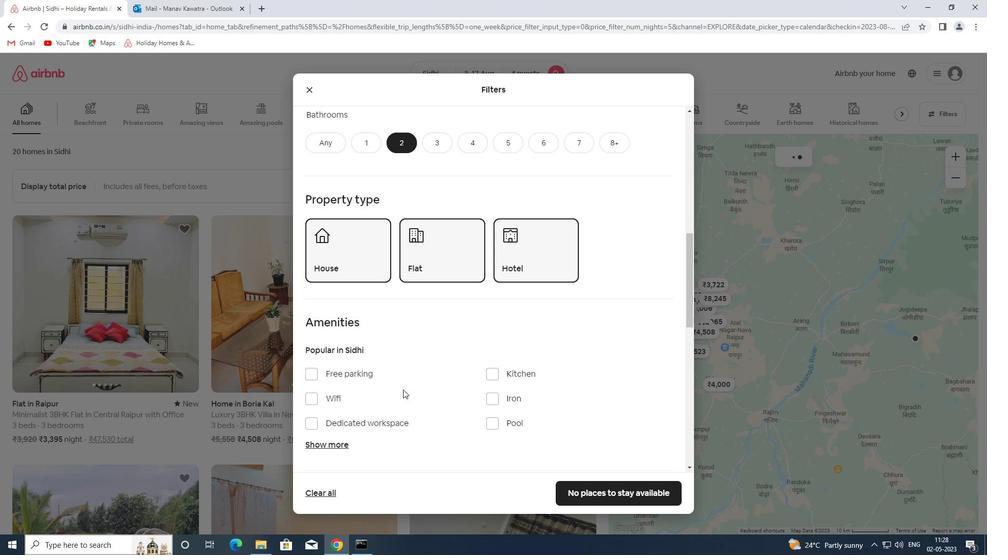 
Action: Mouse scrolled (403, 389) with delta (0, 0)
Screenshot: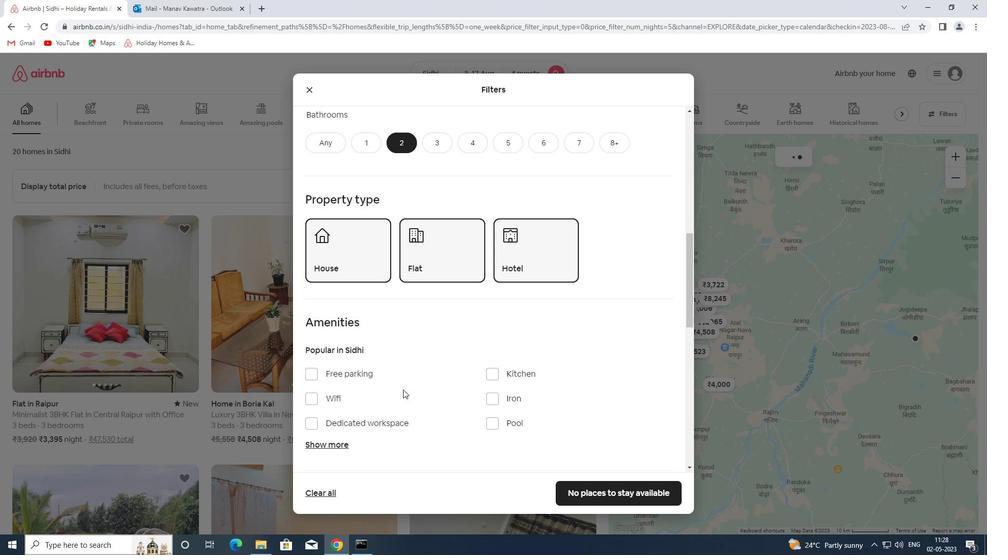 
Action: Mouse scrolled (403, 389) with delta (0, 0)
Screenshot: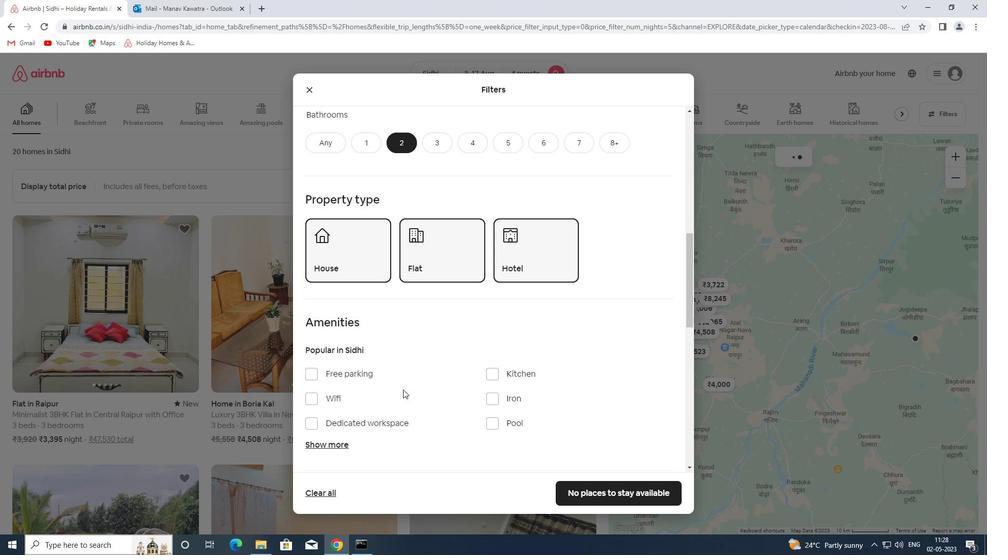 
Action: Mouse scrolled (403, 389) with delta (0, 0)
Screenshot: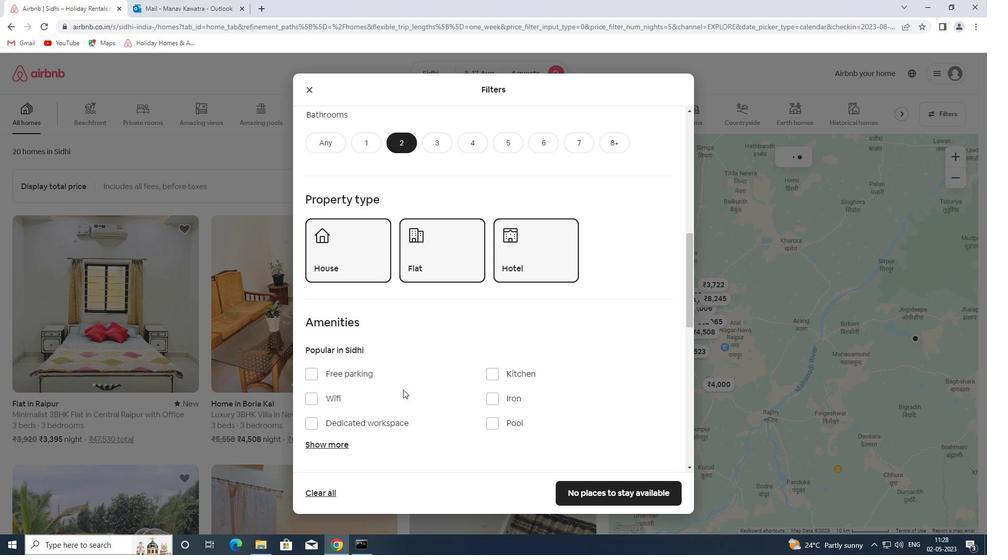 
Action: Mouse moved to (657, 302)
Screenshot: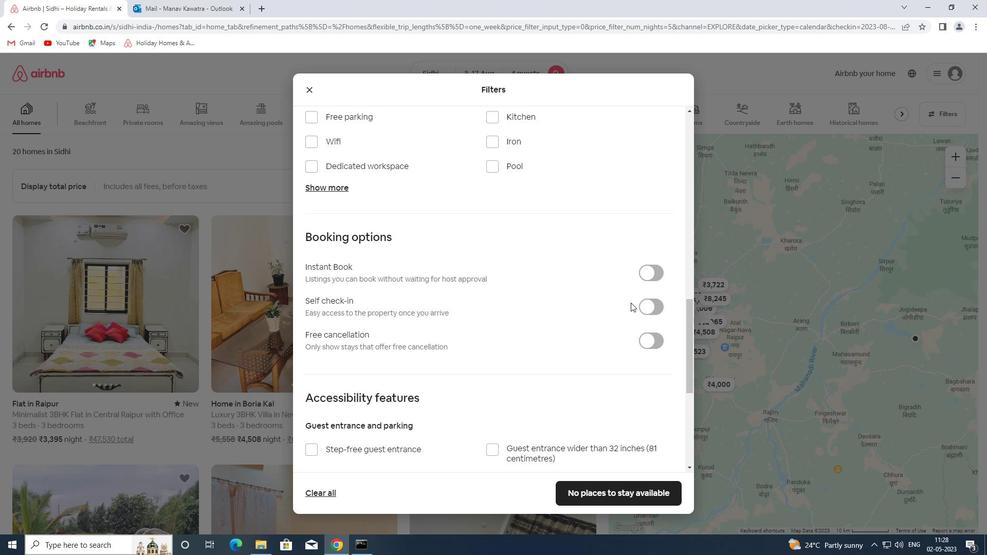 
Action: Mouse pressed left at (657, 302)
Screenshot: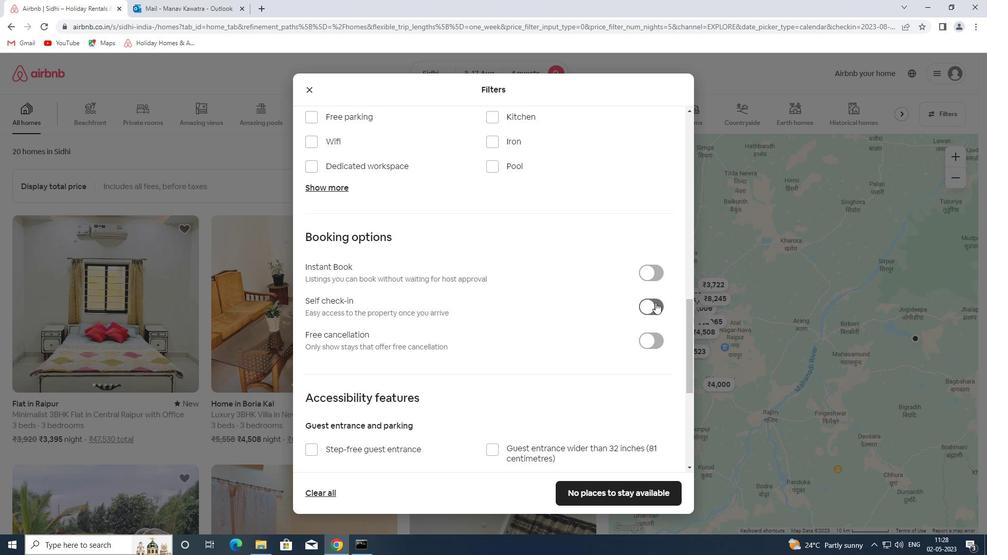 
Action: Mouse moved to (376, 271)
Screenshot: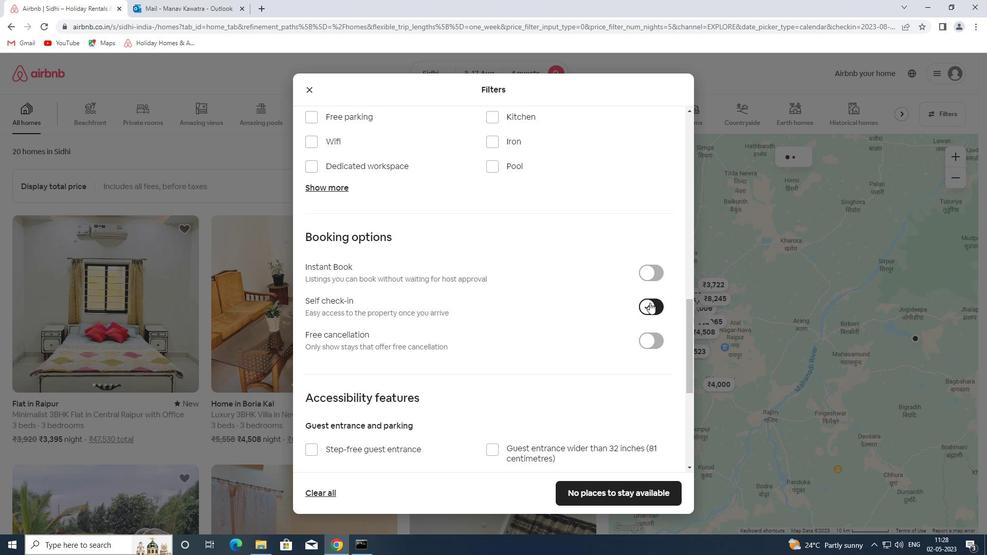 
Action: Mouse scrolled (376, 270) with delta (0, 0)
Screenshot: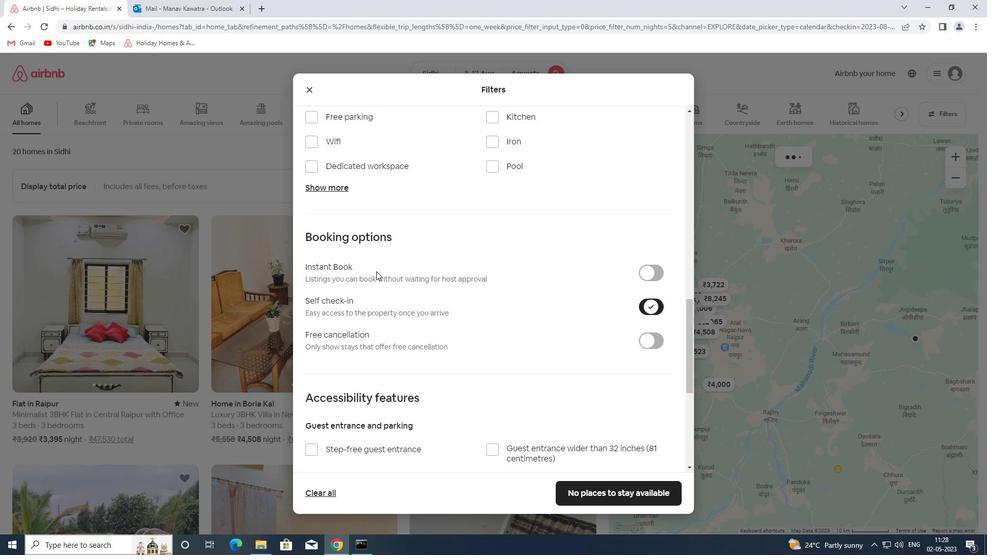 
Action: Mouse scrolled (376, 270) with delta (0, 0)
Screenshot: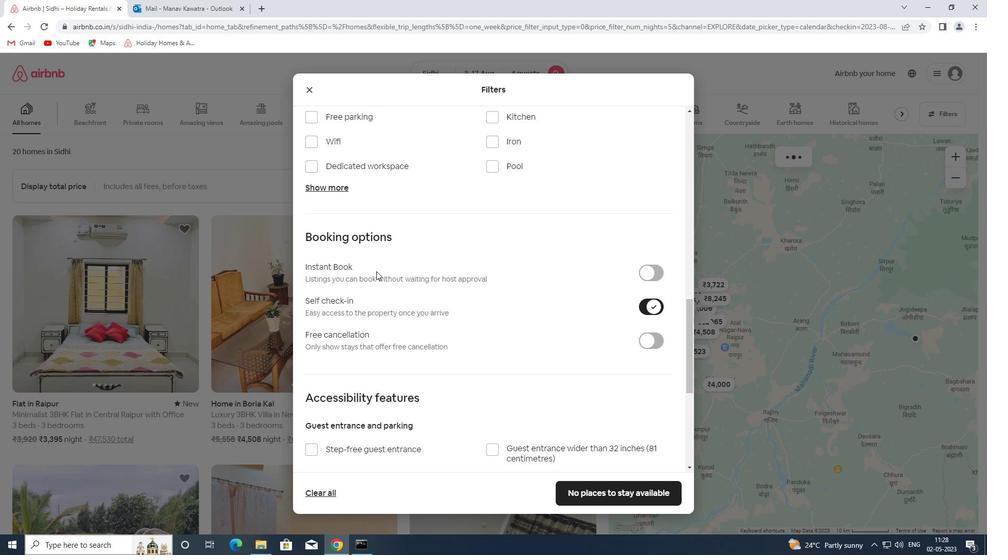 
Action: Mouse scrolled (376, 270) with delta (0, 0)
Screenshot: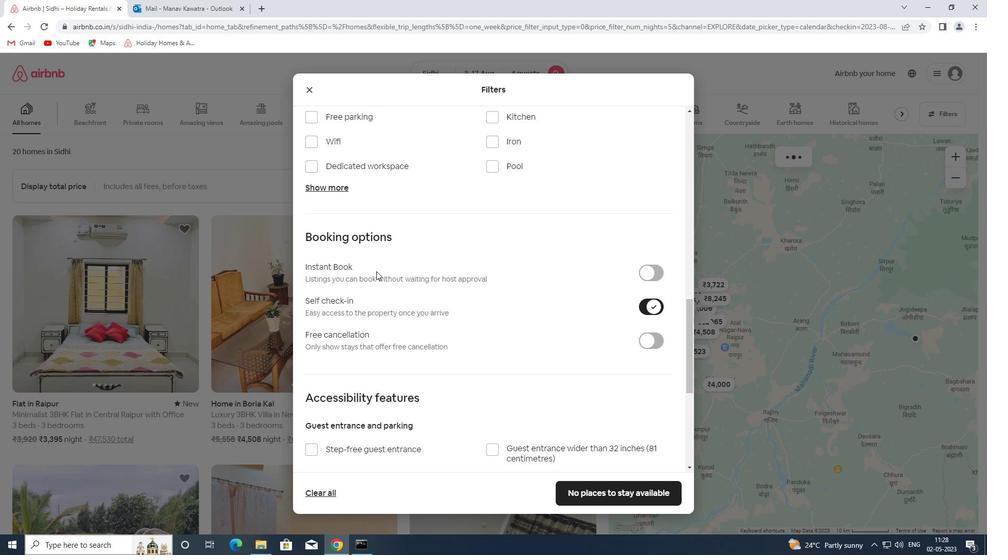 
Action: Mouse scrolled (376, 270) with delta (0, 0)
Screenshot: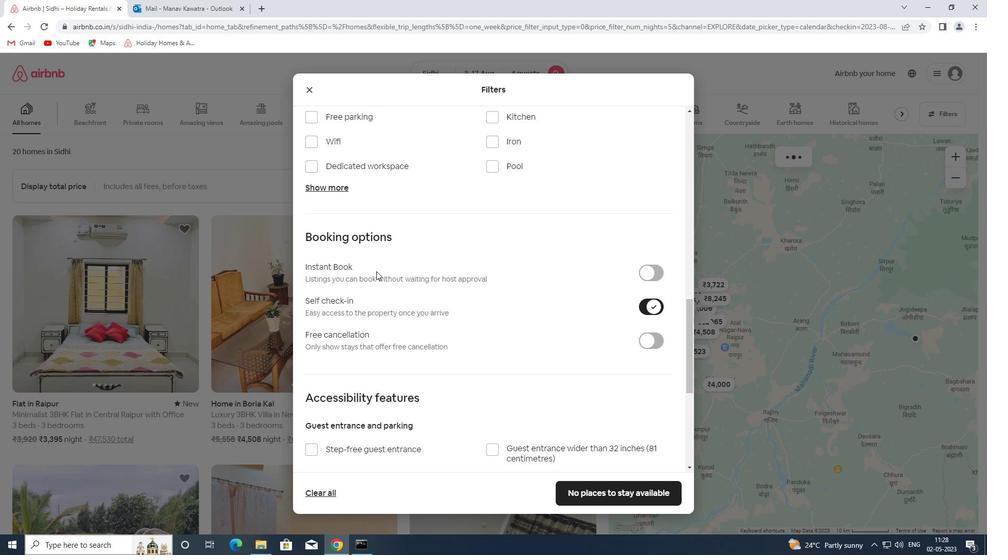 
Action: Mouse scrolled (376, 270) with delta (0, 0)
Screenshot: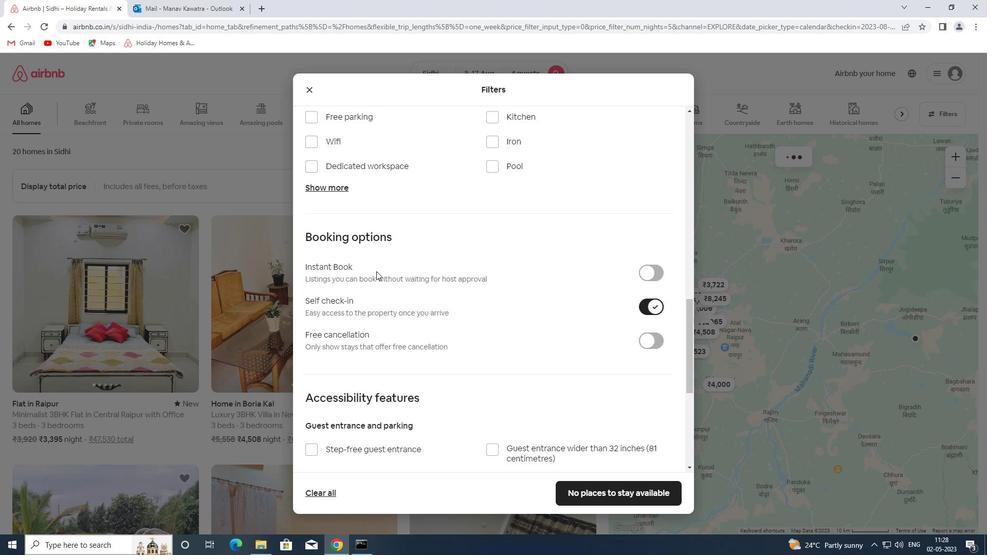 
Action: Mouse scrolled (376, 270) with delta (0, 0)
Screenshot: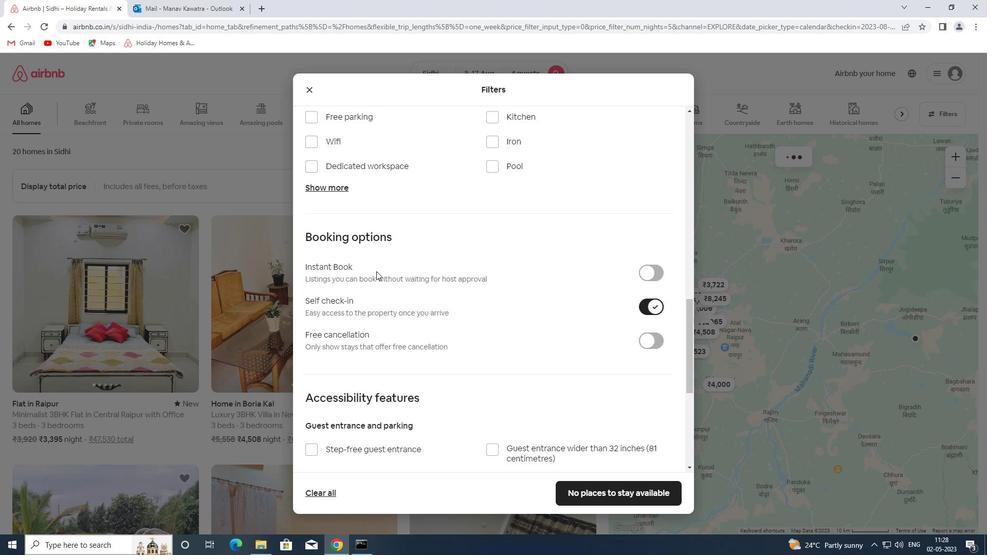 
Action: Mouse scrolled (376, 270) with delta (0, 0)
Screenshot: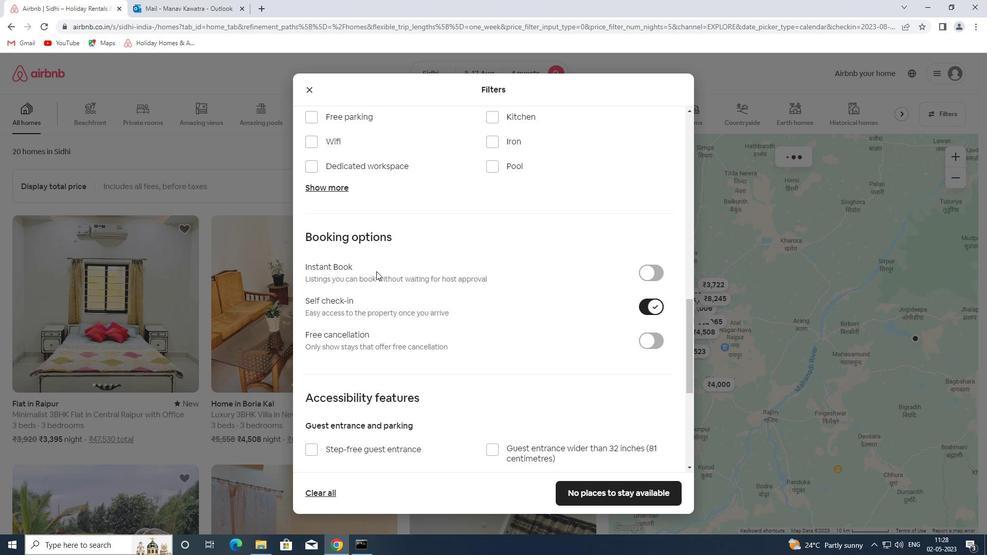 
Action: Mouse moved to (336, 421)
Screenshot: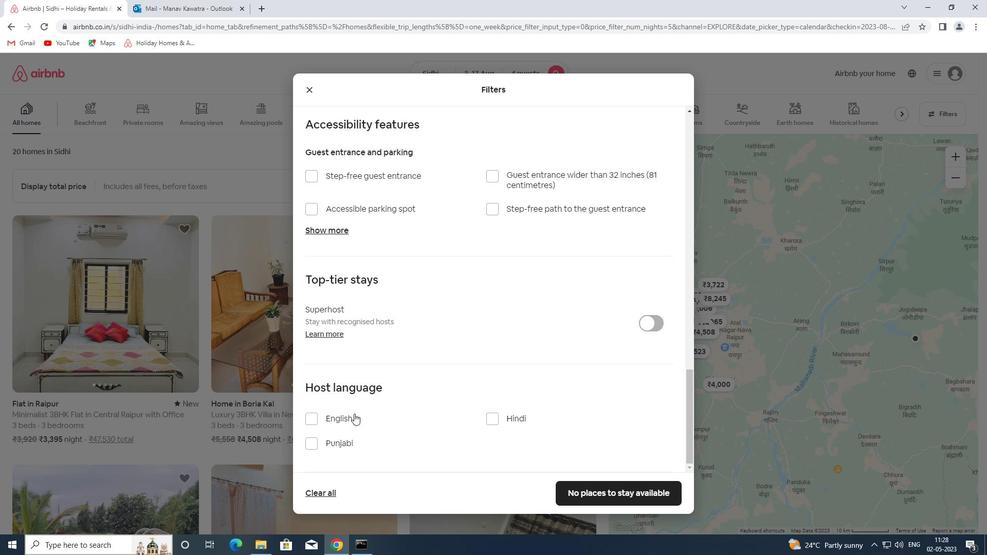 
Action: Mouse pressed left at (336, 421)
Screenshot: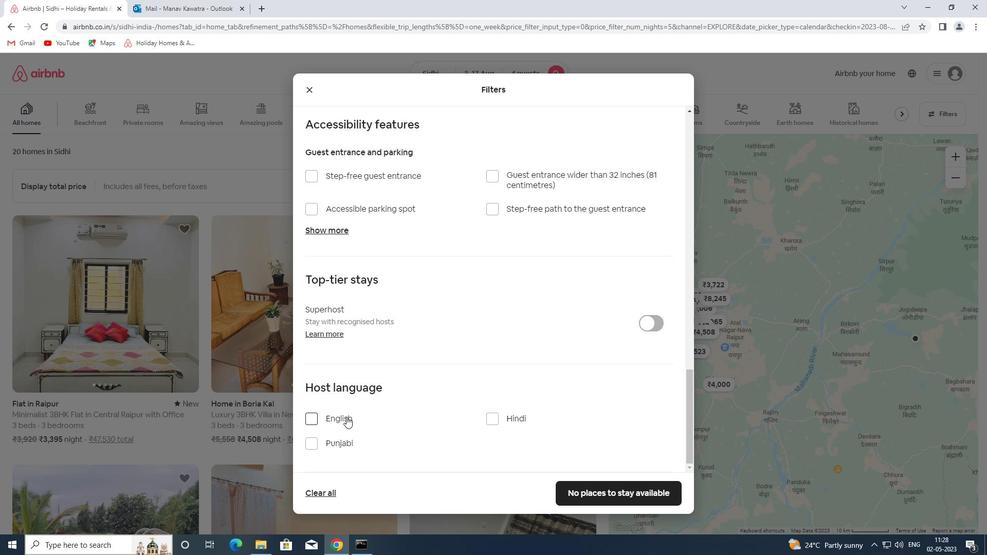 
Action: Mouse moved to (508, 403)
Screenshot: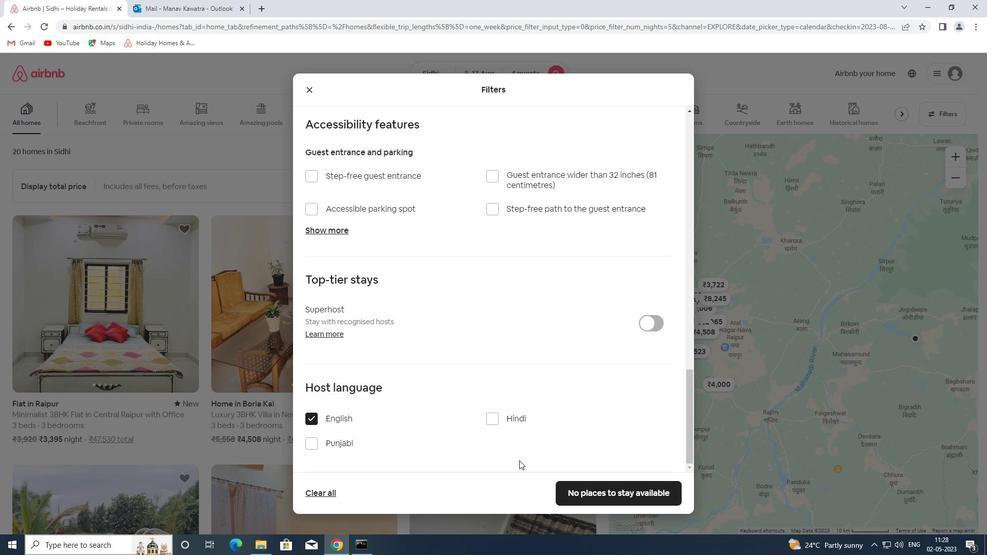 
Action: Mouse scrolled (508, 403) with delta (0, 0)
Screenshot: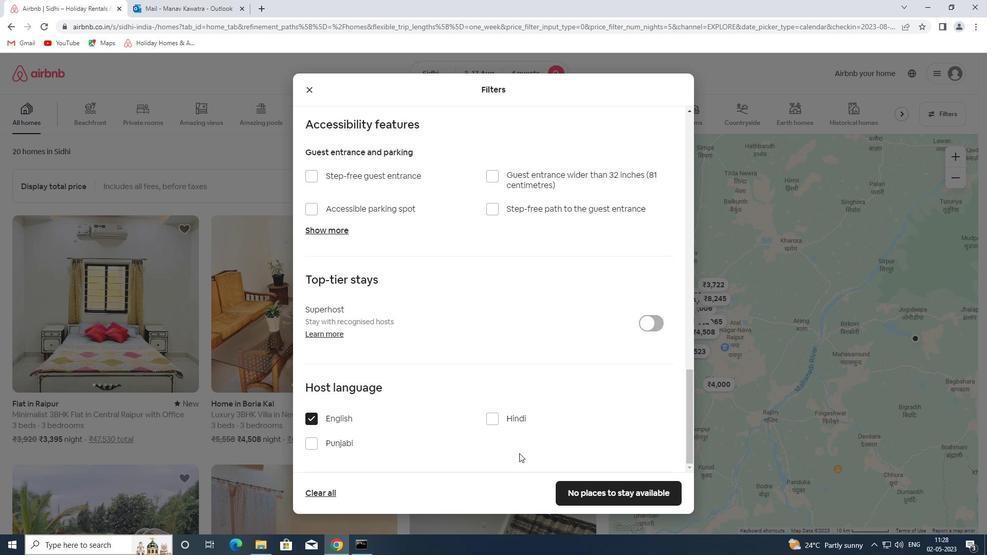 
Action: Mouse moved to (508, 403)
Screenshot: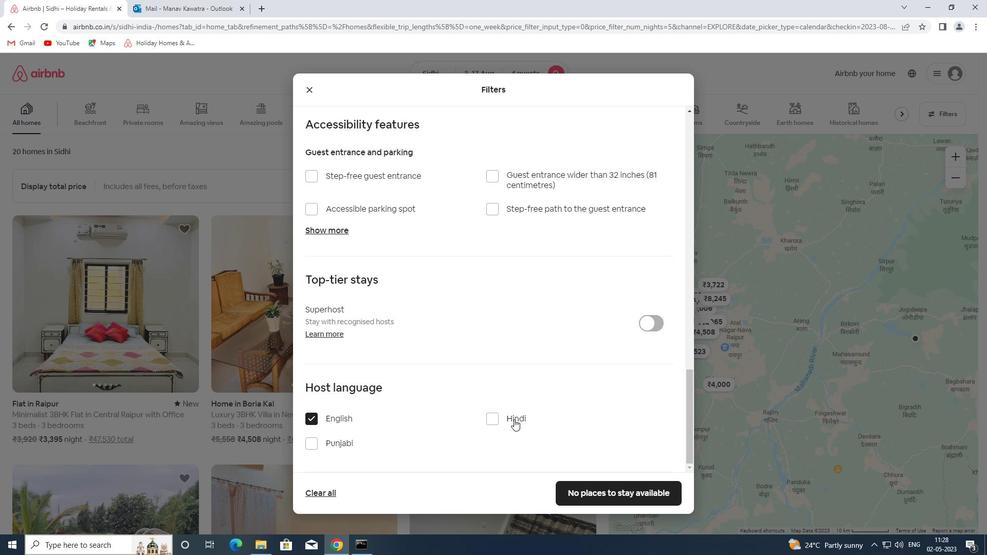 
Action: Mouse scrolled (508, 403) with delta (0, 0)
Screenshot: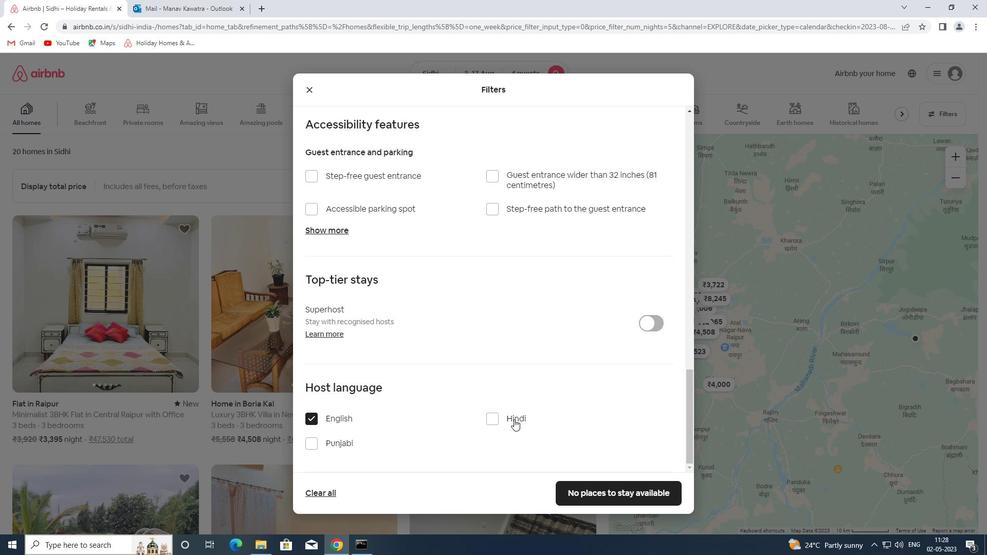 
Action: Mouse scrolled (508, 403) with delta (0, 0)
Screenshot: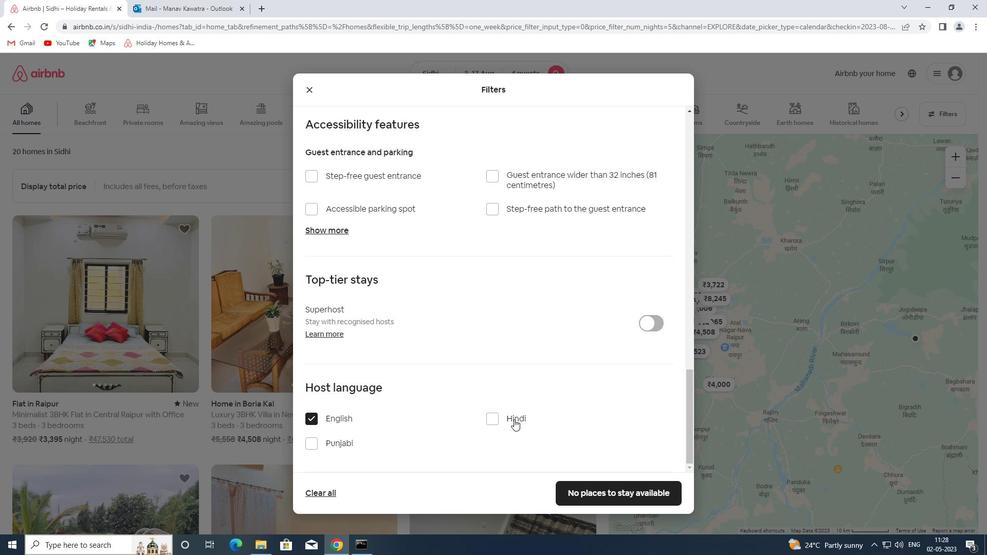 
Action: Mouse scrolled (508, 403) with delta (0, 0)
Screenshot: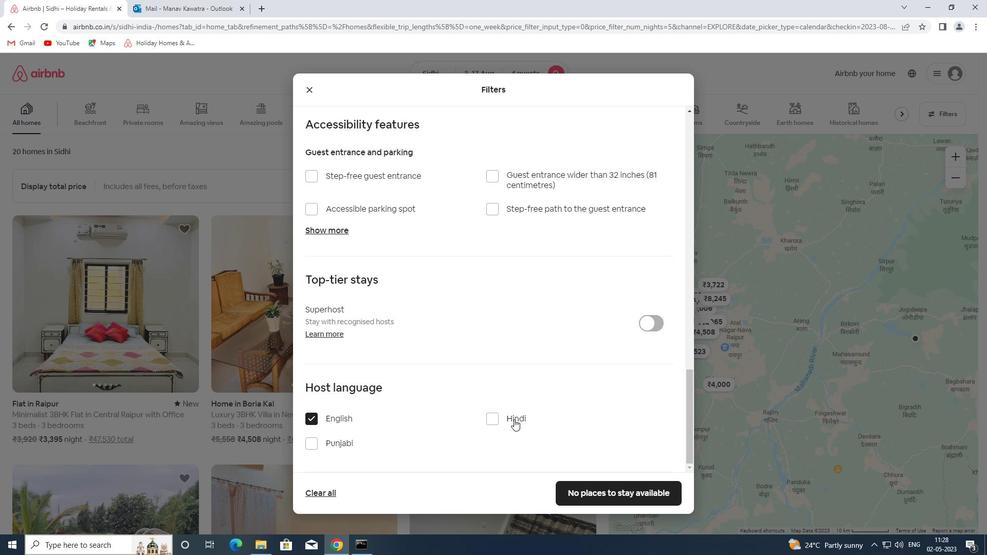 
Action: Mouse scrolled (508, 403) with delta (0, 0)
Screenshot: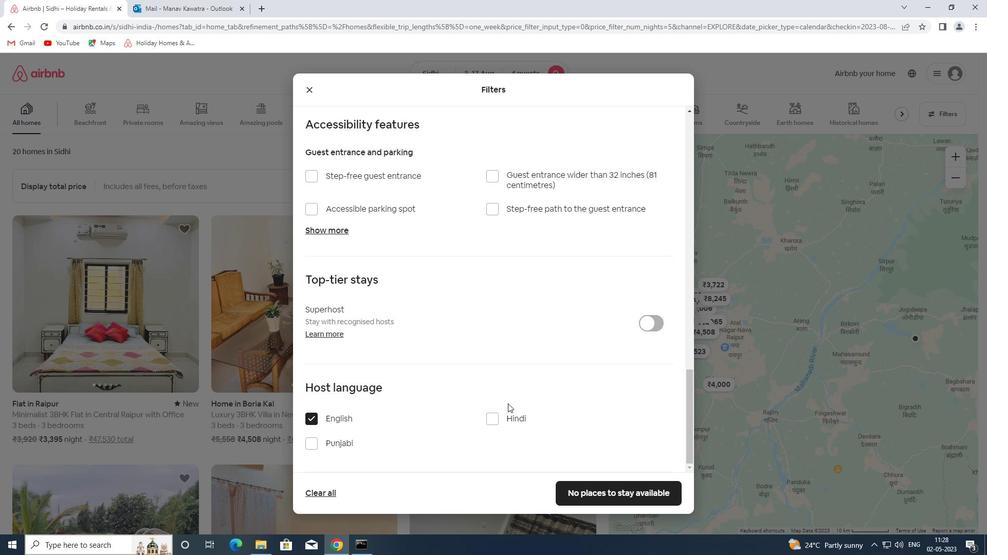 
Action: Mouse moved to (610, 487)
Screenshot: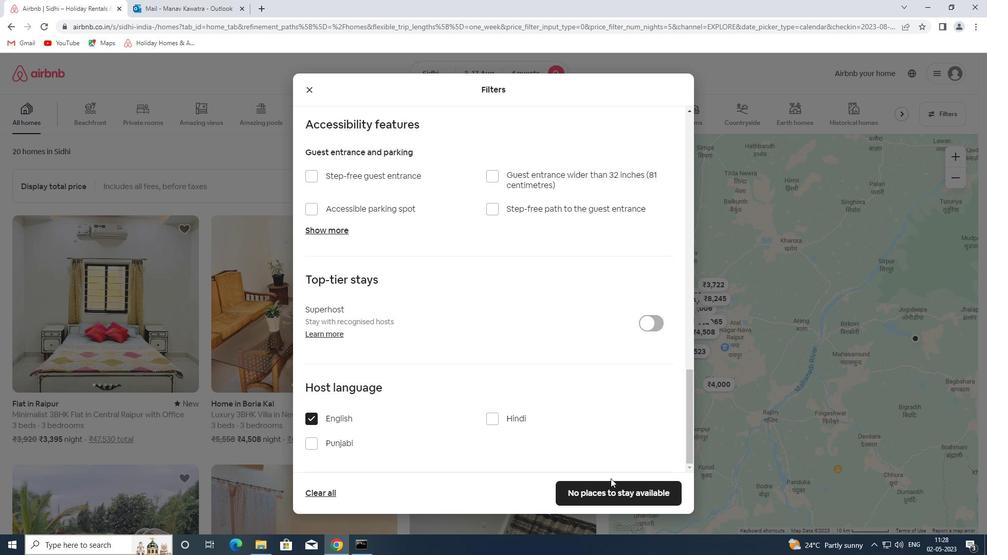 
Action: Mouse pressed left at (610, 487)
Screenshot: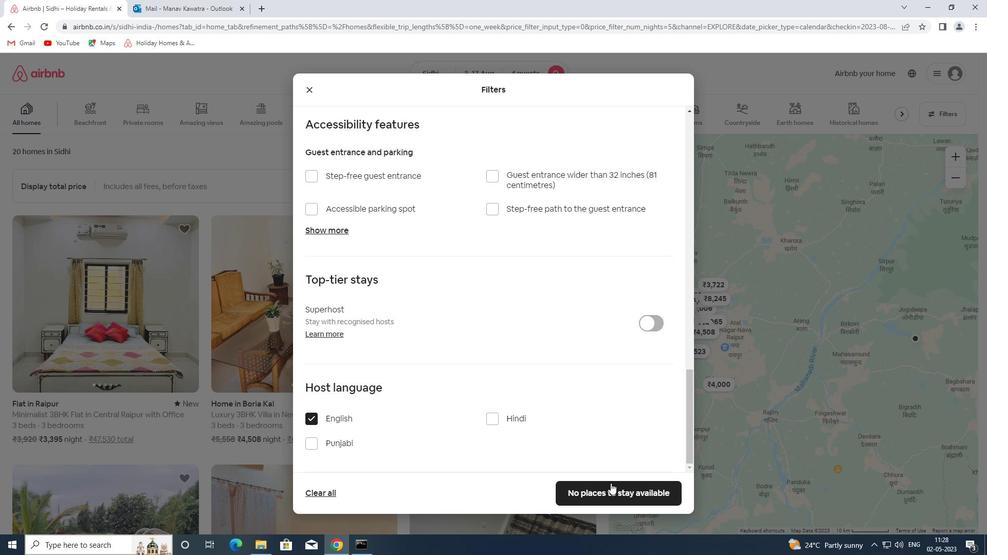 
